 Task: Create ChildIssue0000000501 as Child Issue of Issue Issue0000000251 in Backlog  in Scrum Project Project0000000051 in Jira. Create ChildIssue0000000502 as Child Issue of Issue Issue0000000251 in Backlog  in Scrum Project Project0000000051 in Jira. Create ChildIssue0000000503 as Child Issue of Issue Issue0000000252 in Backlog  in Scrum Project Project0000000051 in Jira. Create ChildIssue0000000504 as Child Issue of Issue Issue0000000252 in Backlog  in Scrum Project Project0000000051 in Jira. Create ChildIssue0000000505 as Child Issue of Issue Issue0000000253 in Backlog  in Scrum Project Project0000000051 in Jira
Action: Mouse moved to (270, 95)
Screenshot: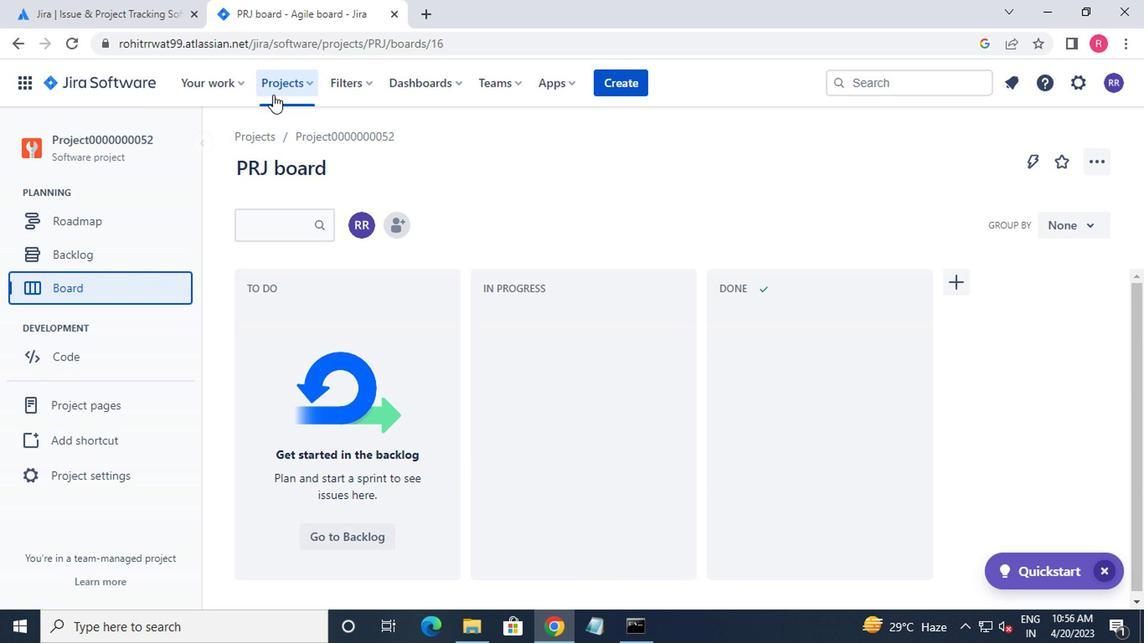 
Action: Mouse pressed left at (270, 95)
Screenshot: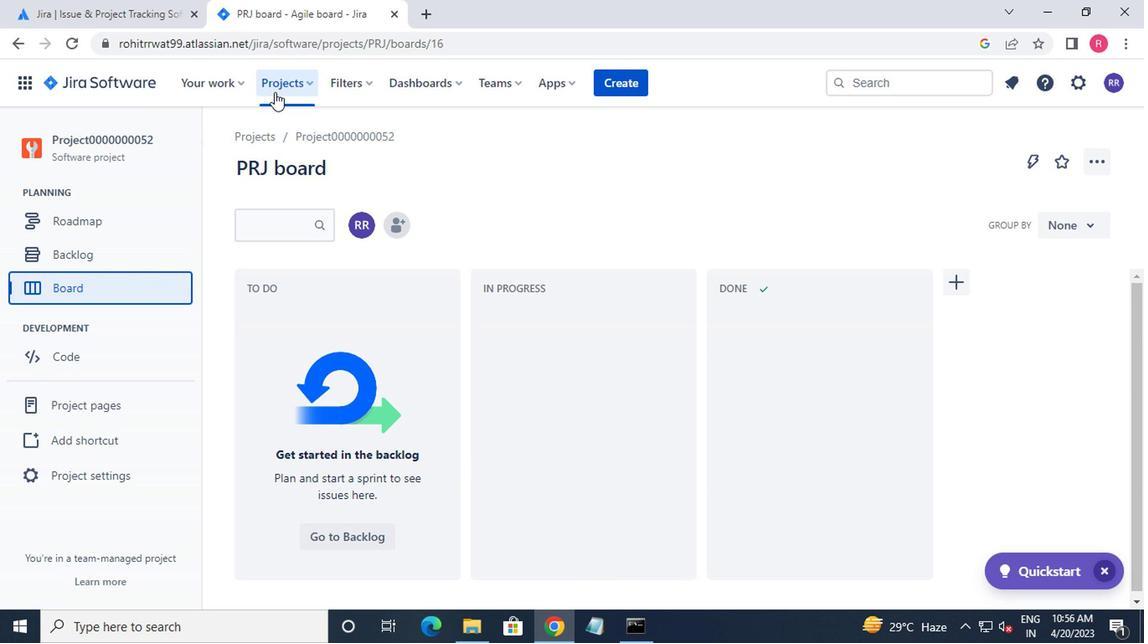 
Action: Mouse moved to (355, 196)
Screenshot: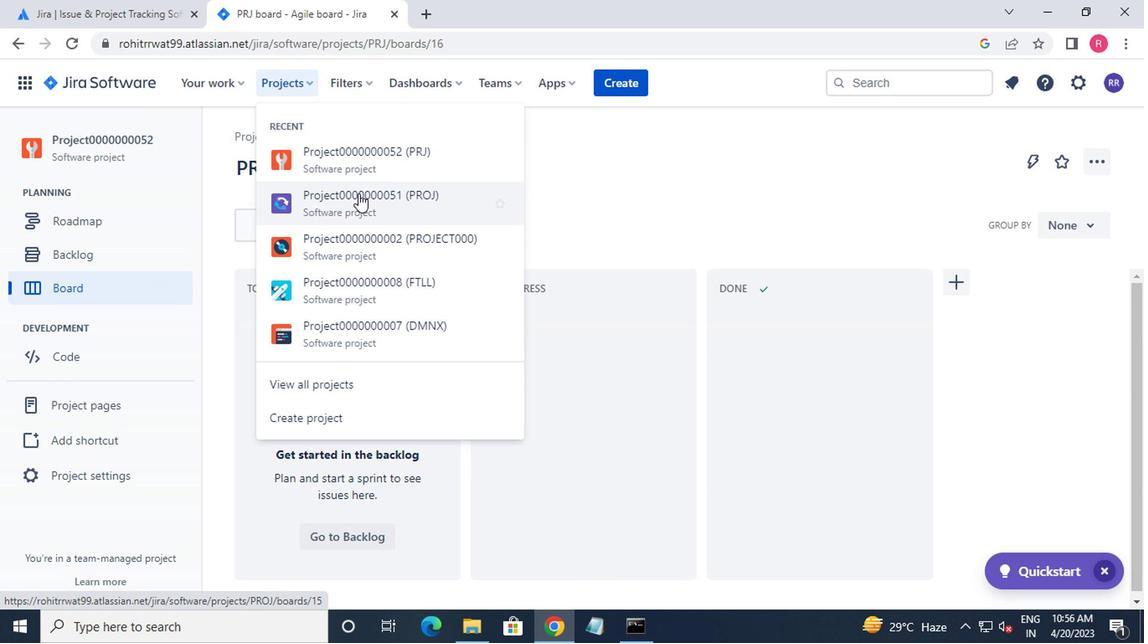 
Action: Mouse pressed left at (355, 196)
Screenshot: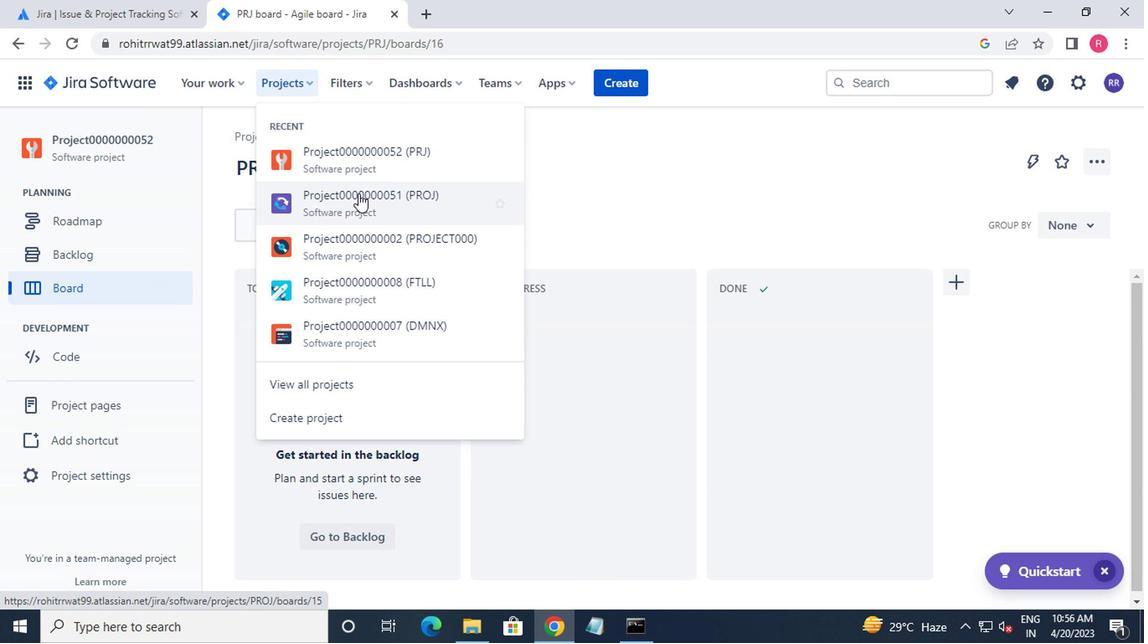 
Action: Mouse moved to (113, 249)
Screenshot: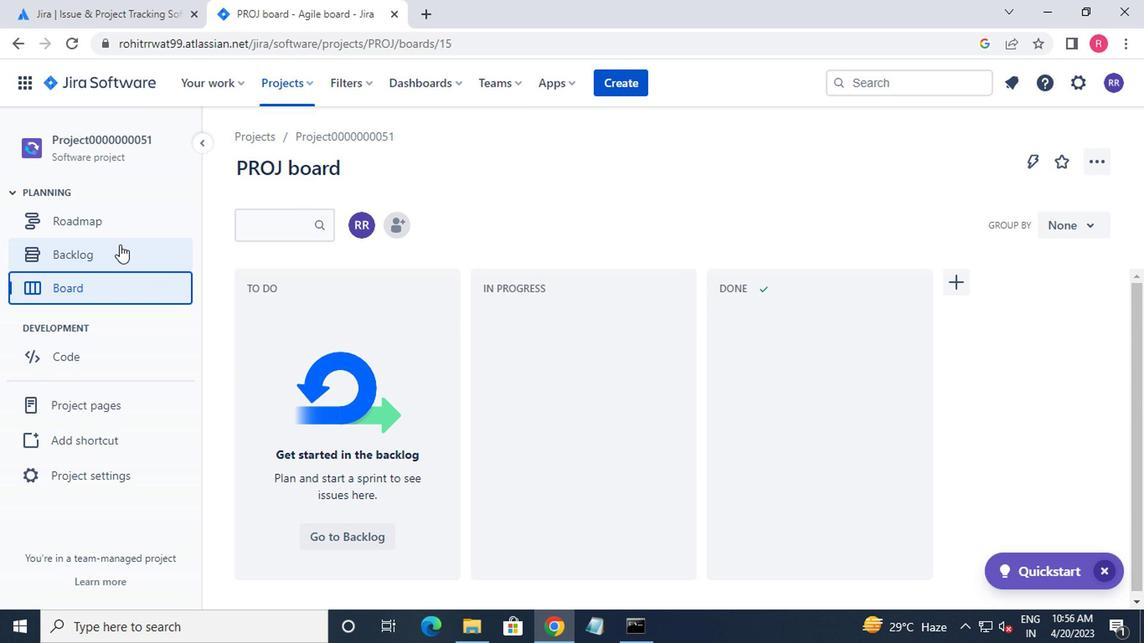 
Action: Mouse pressed left at (113, 249)
Screenshot: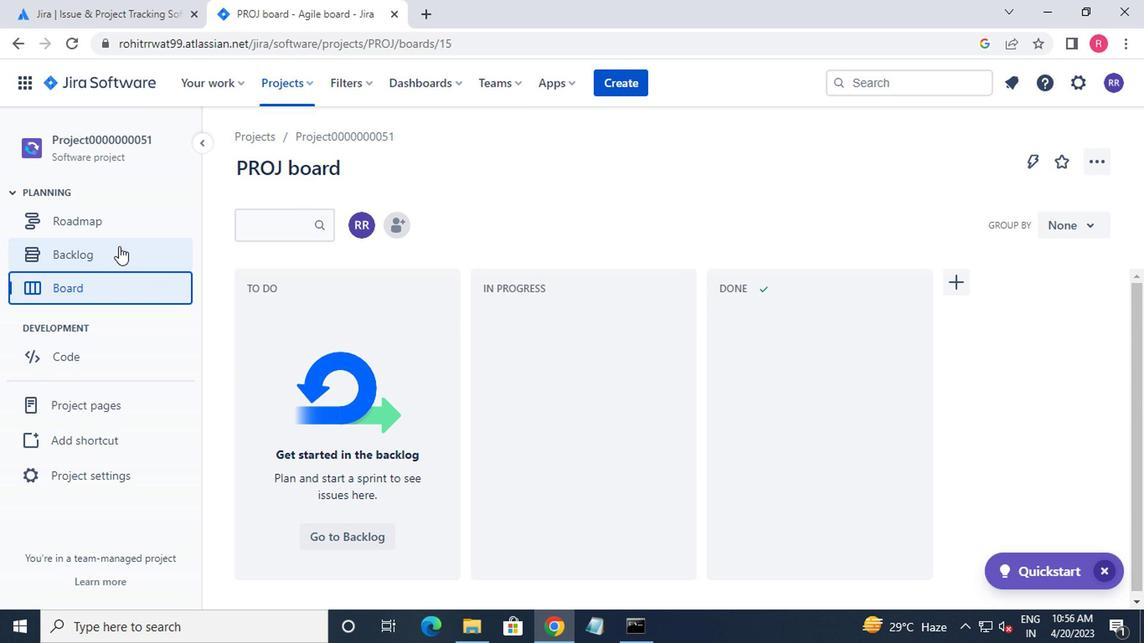 
Action: Mouse moved to (323, 360)
Screenshot: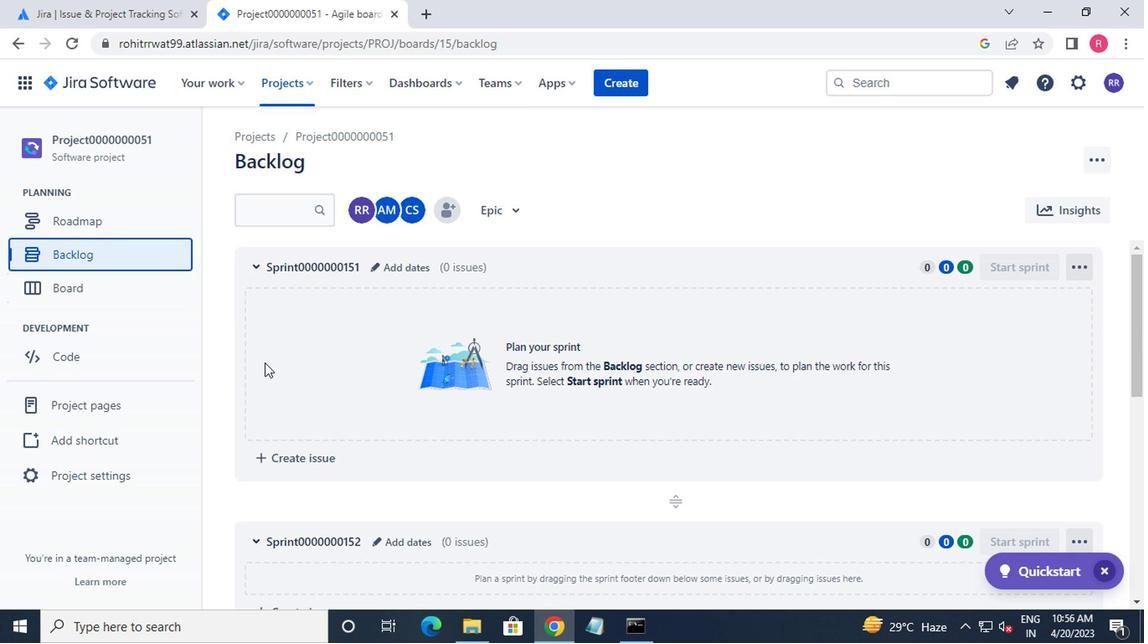 
Action: Mouse scrolled (323, 359) with delta (0, -1)
Screenshot: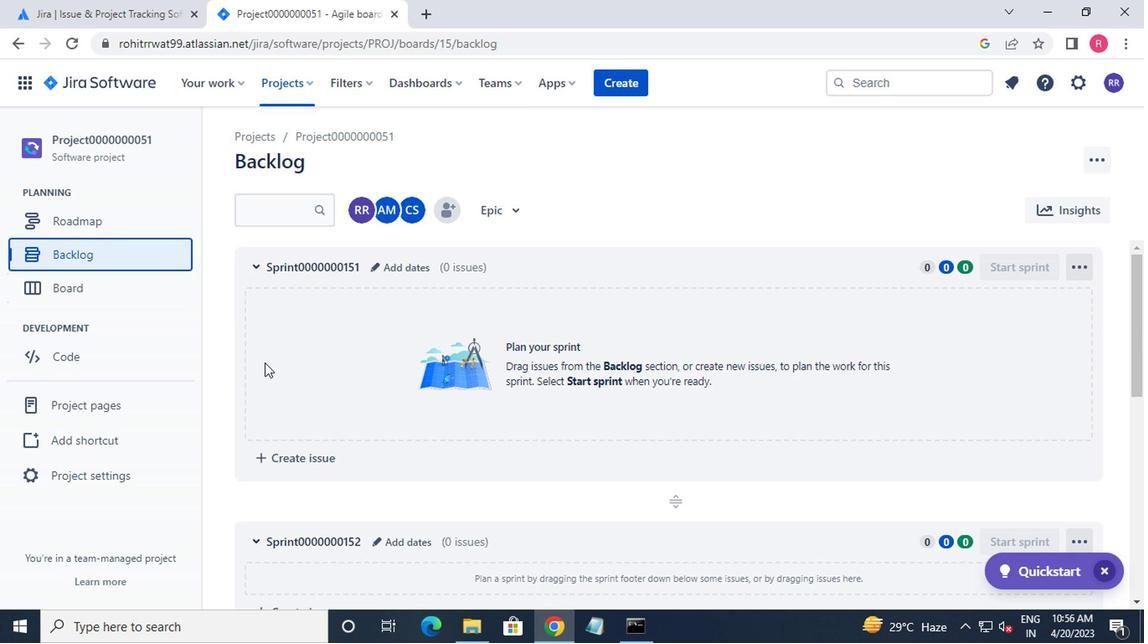 
Action: Mouse moved to (342, 363)
Screenshot: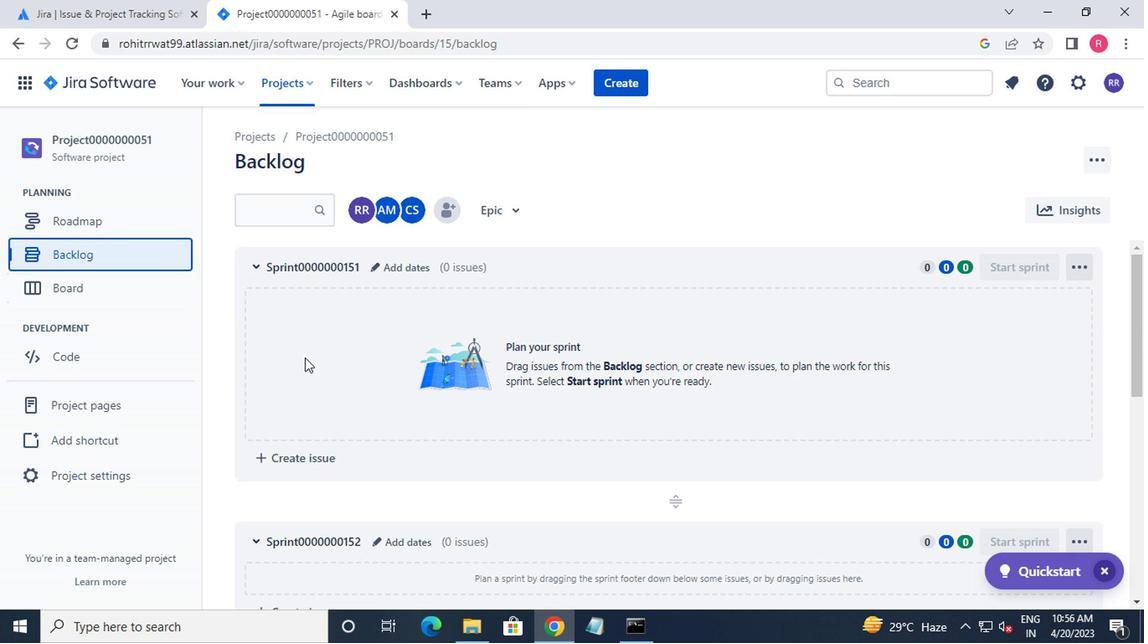 
Action: Mouse scrolled (342, 363) with delta (0, 0)
Screenshot: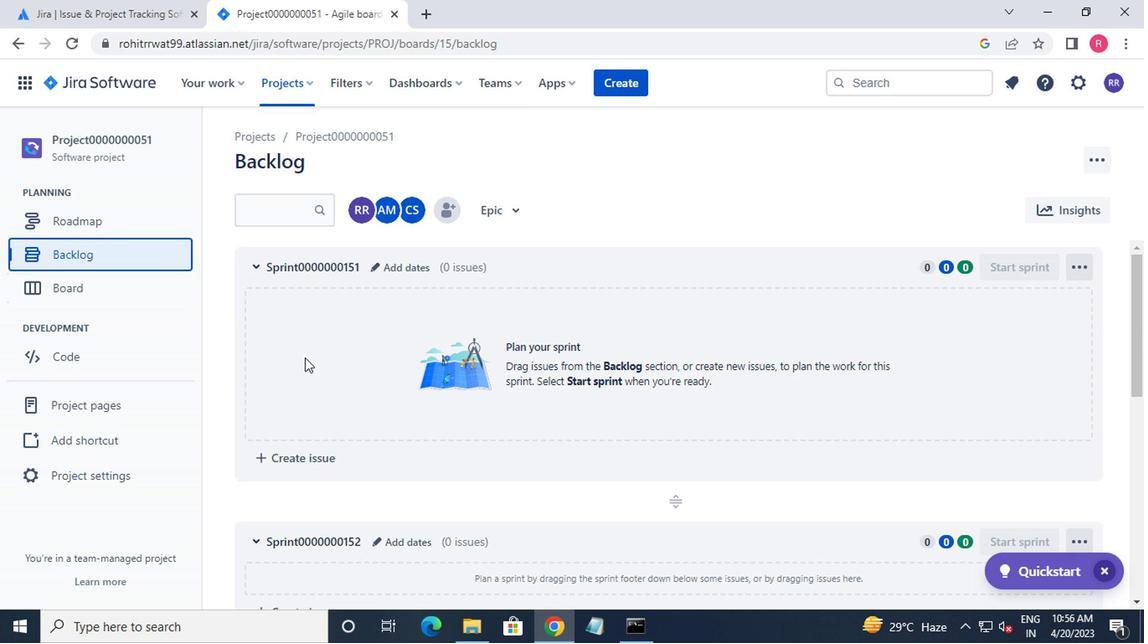 
Action: Mouse moved to (364, 364)
Screenshot: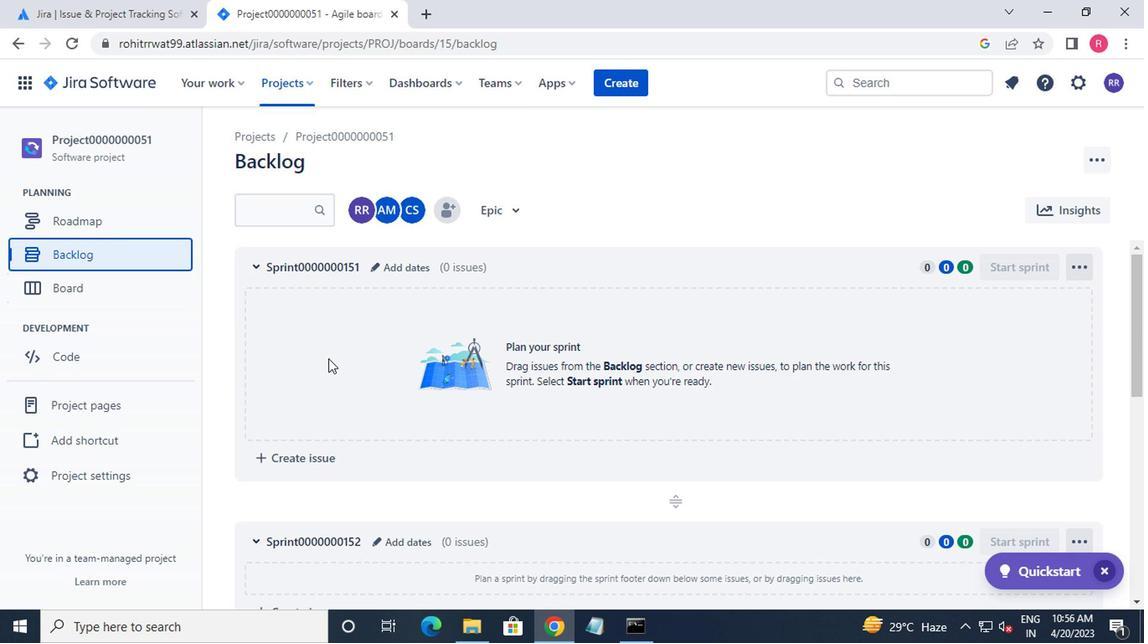 
Action: Mouse scrolled (364, 363) with delta (0, -1)
Screenshot: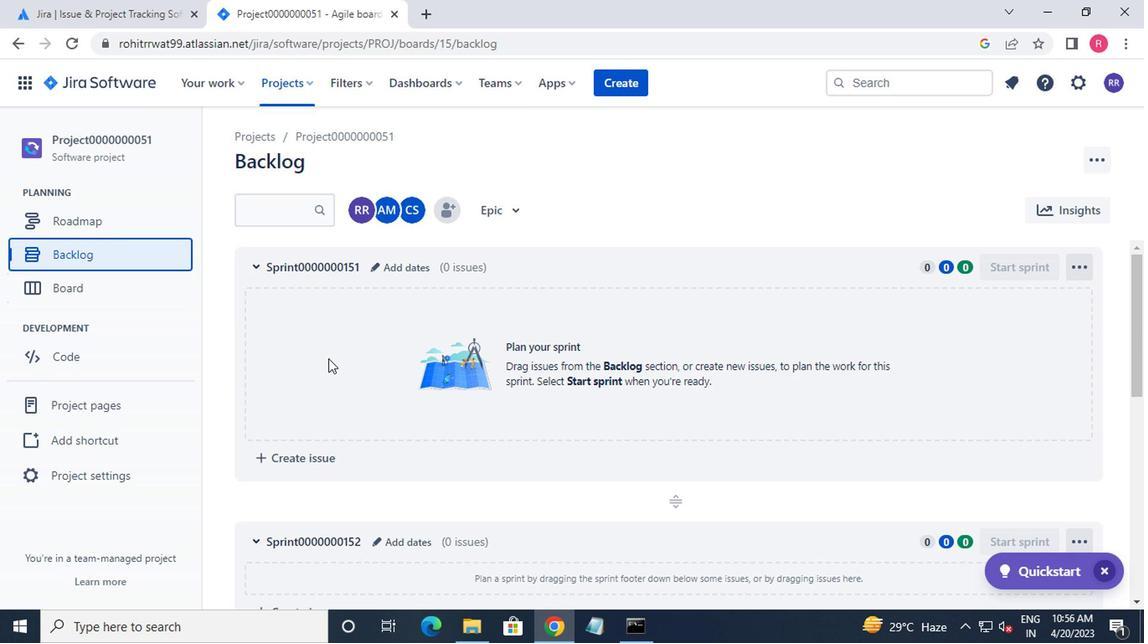 
Action: Mouse moved to (365, 451)
Screenshot: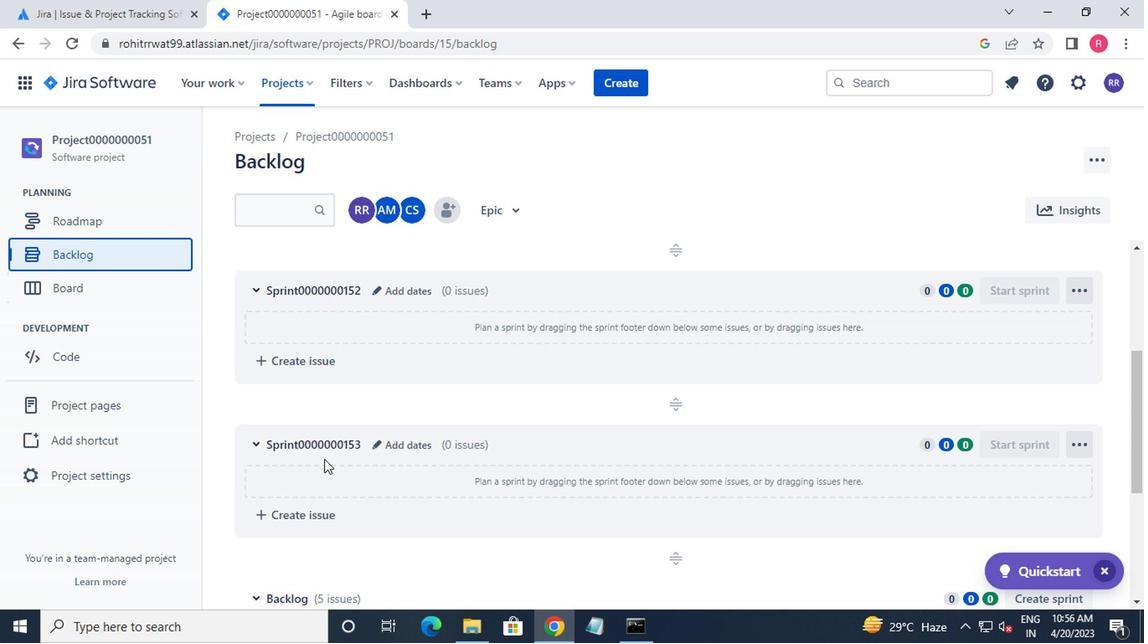 
Action: Mouse scrolled (365, 450) with delta (0, 0)
Screenshot: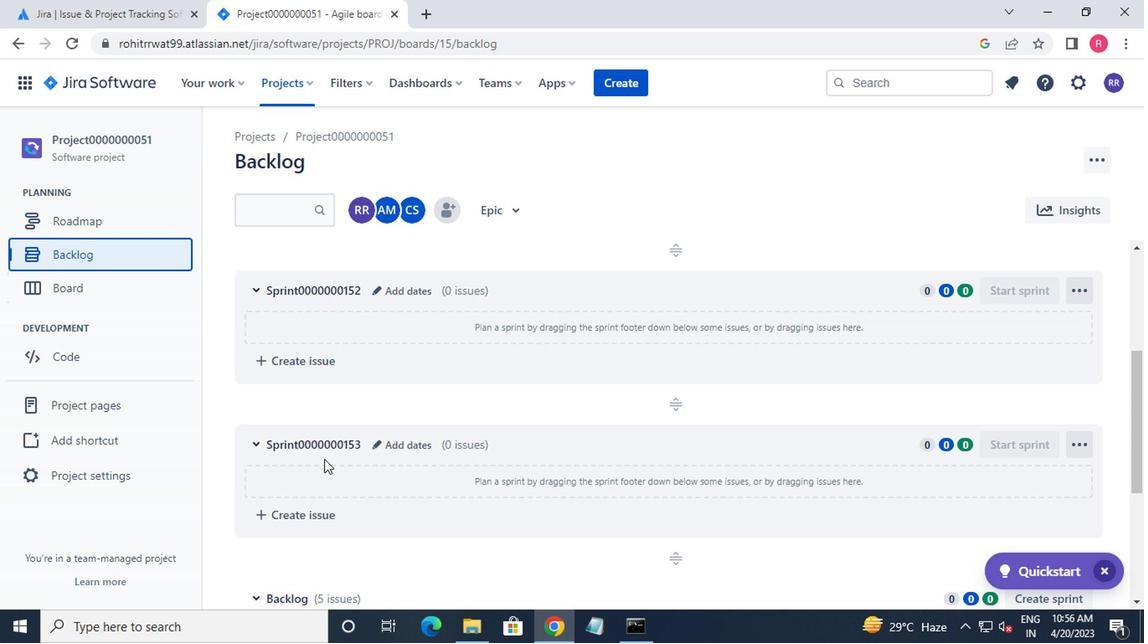 
Action: Mouse moved to (367, 448)
Screenshot: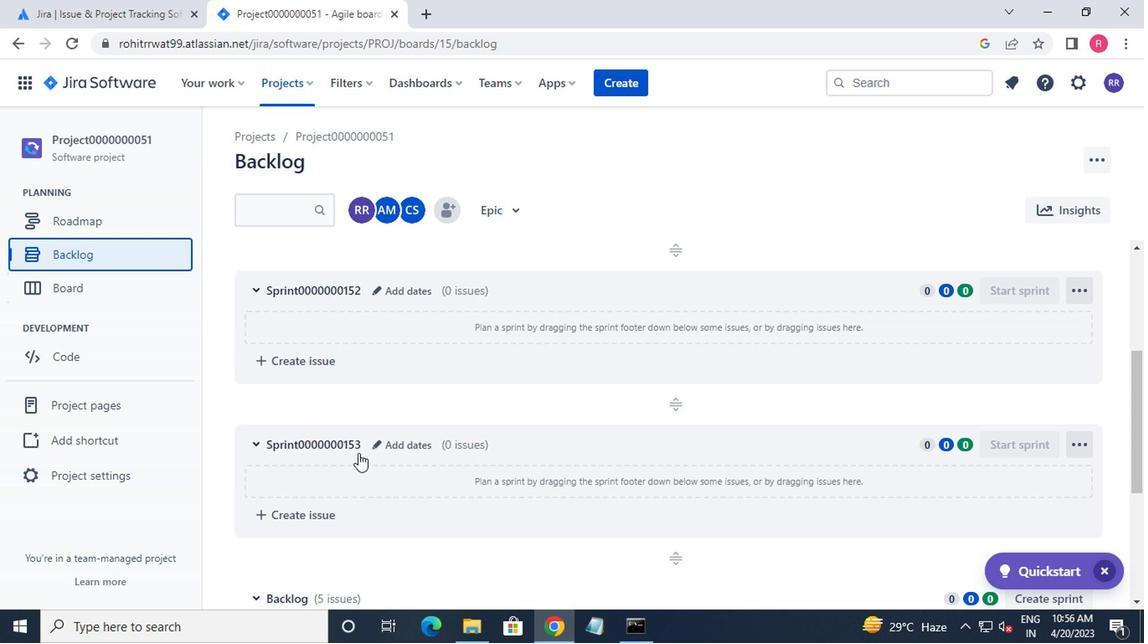 
Action: Mouse scrolled (367, 447) with delta (0, -1)
Screenshot: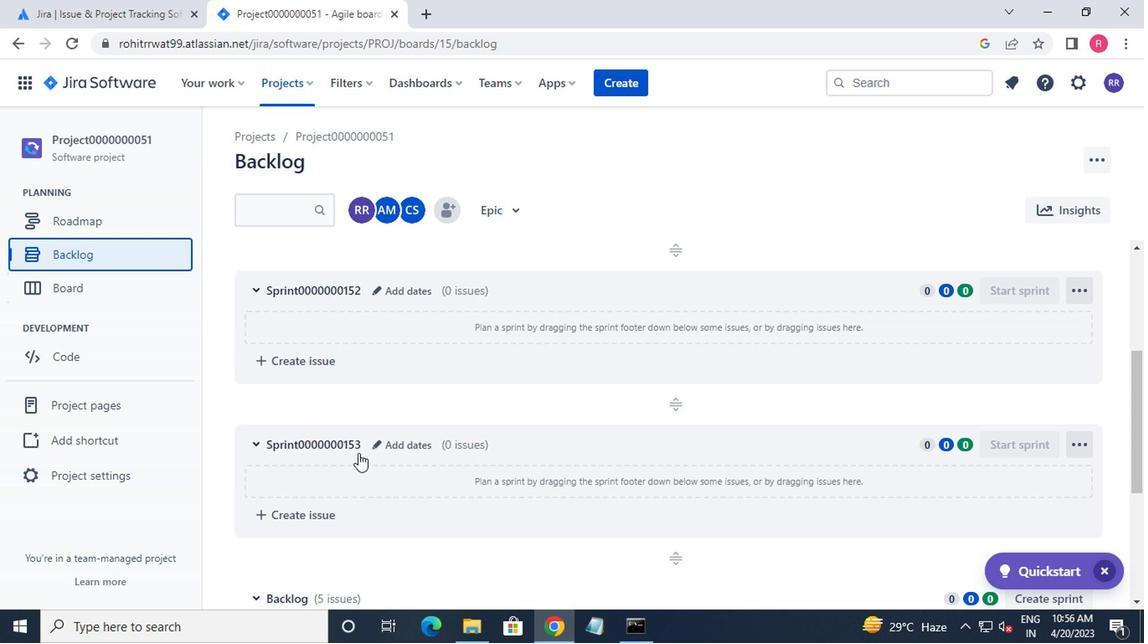 
Action: Mouse moved to (370, 422)
Screenshot: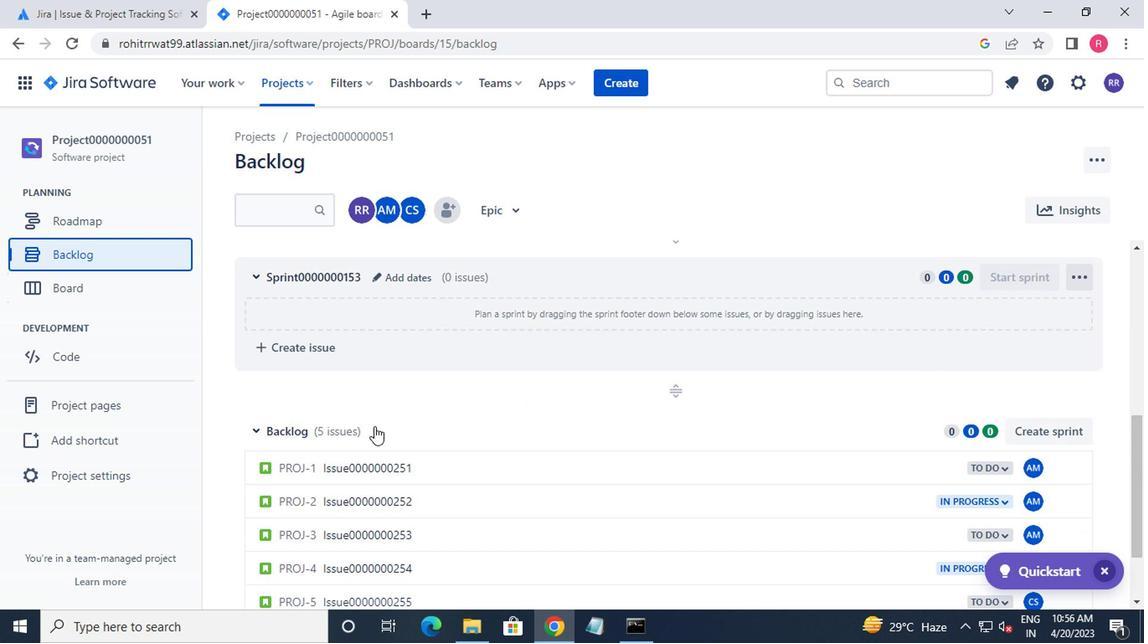 
Action: Mouse scrolled (370, 423) with delta (0, 1)
Screenshot: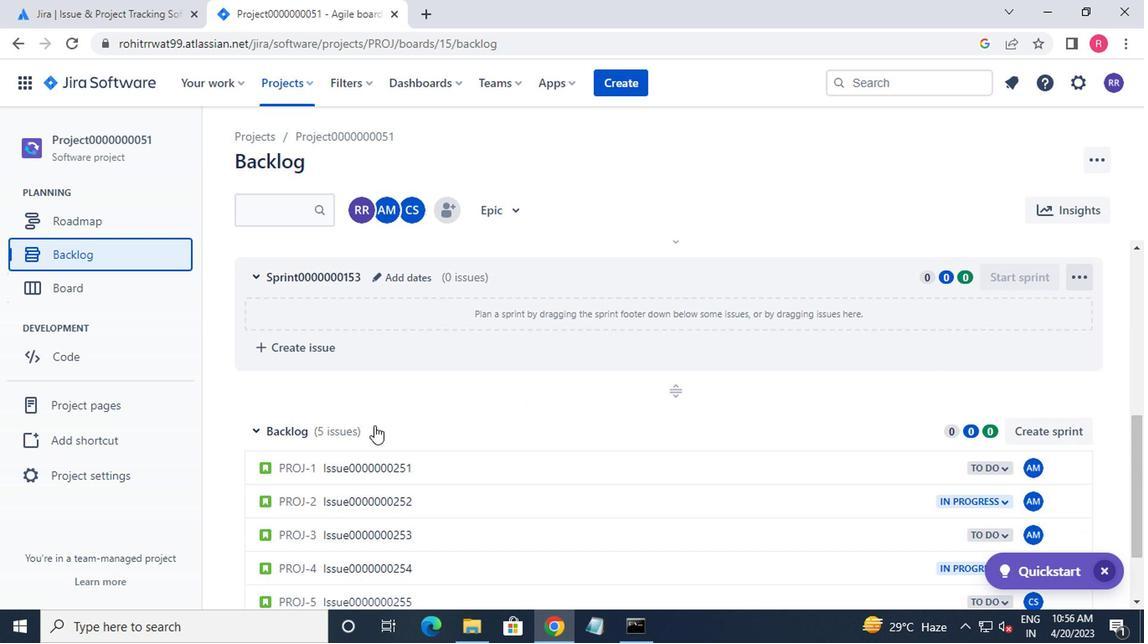 
Action: Mouse moved to (370, 419)
Screenshot: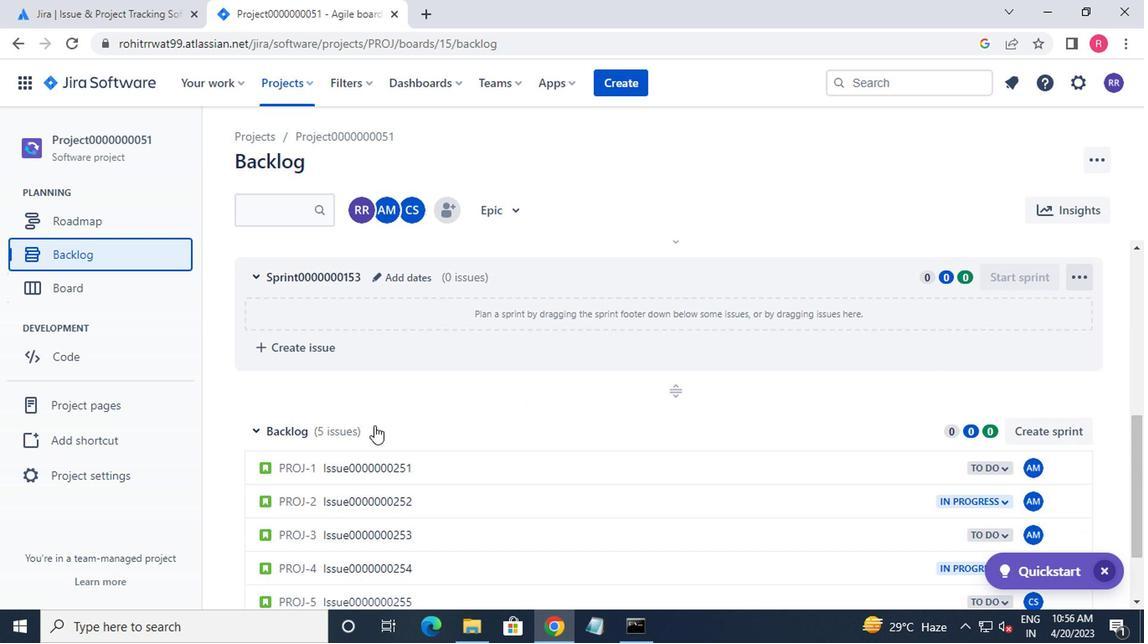 
Action: Mouse scrolled (370, 420) with delta (0, 0)
Screenshot: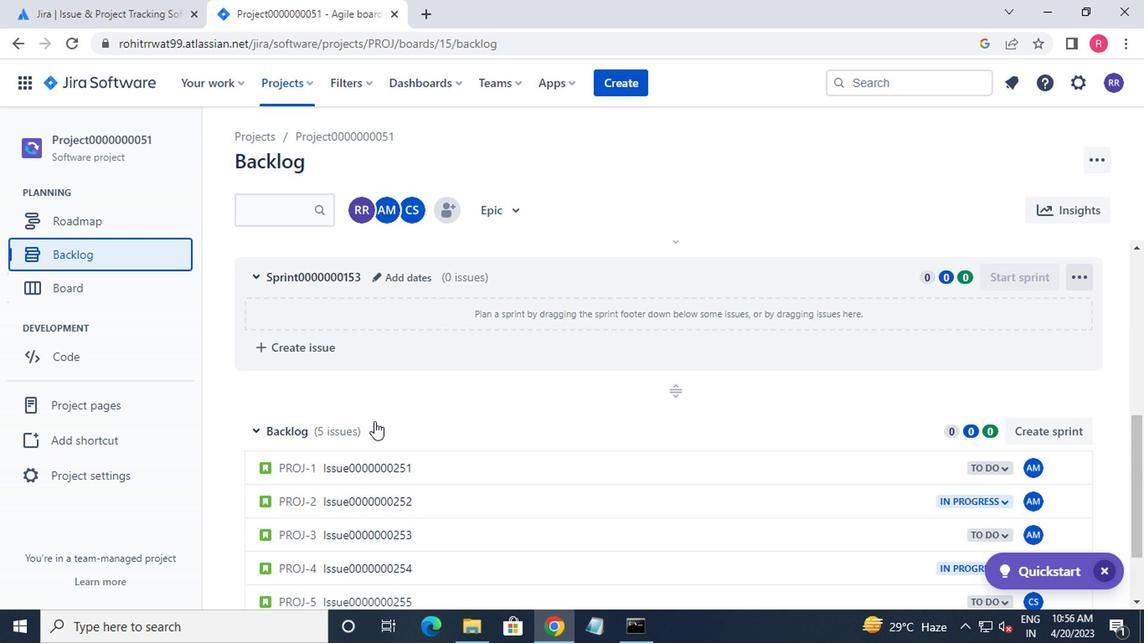 
Action: Mouse moved to (370, 419)
Screenshot: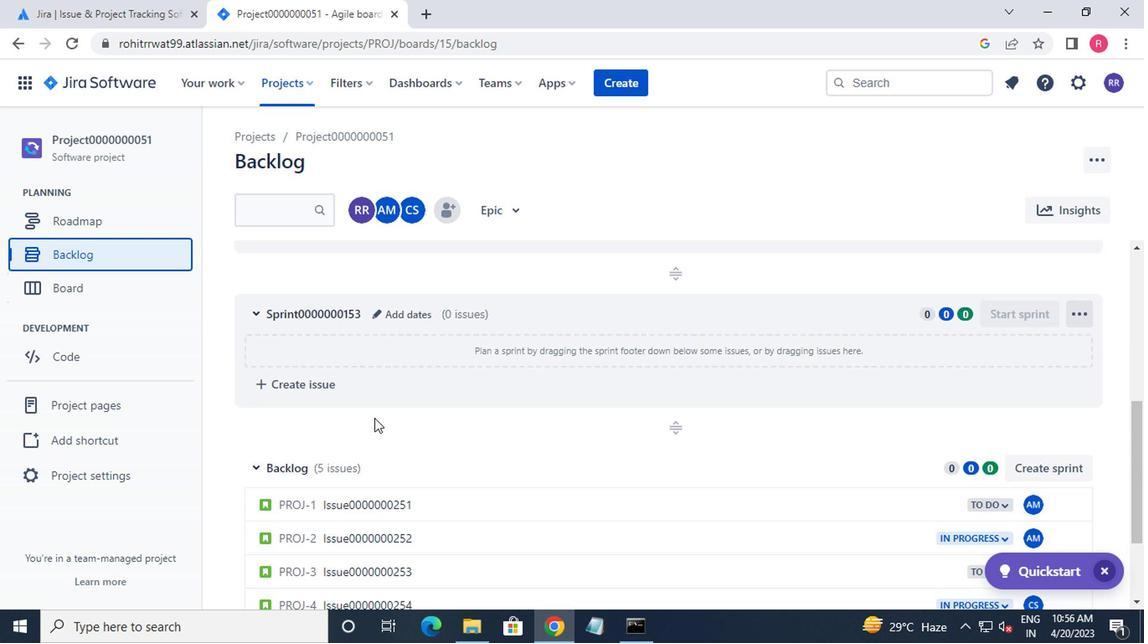 
Action: Mouse scrolled (370, 419) with delta (0, 0)
Screenshot: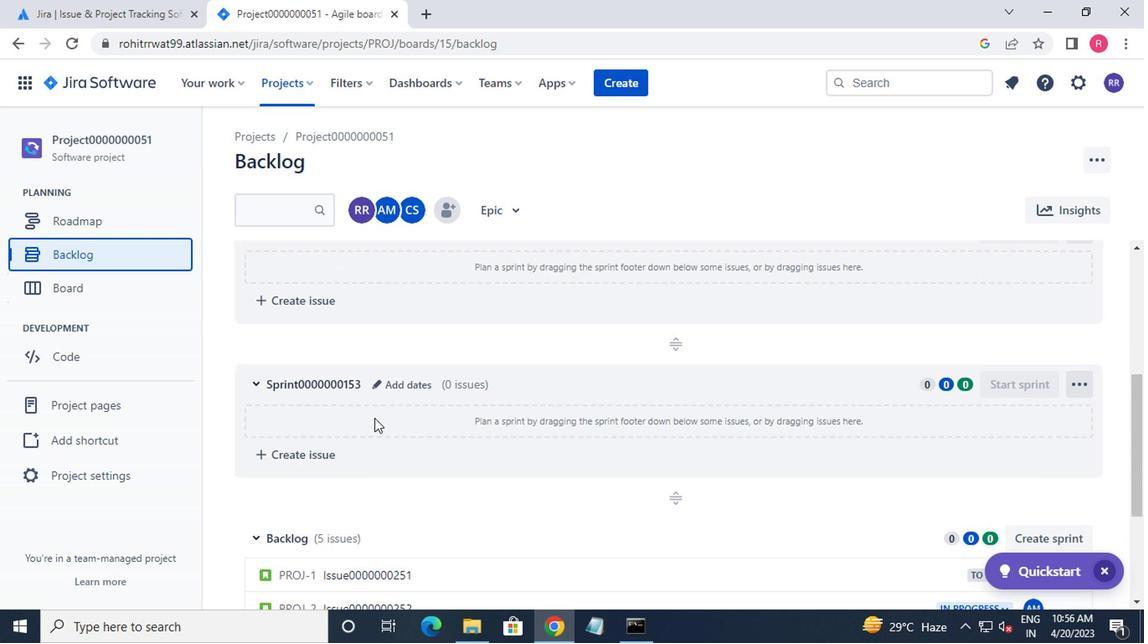 
Action: Mouse moved to (370, 415)
Screenshot: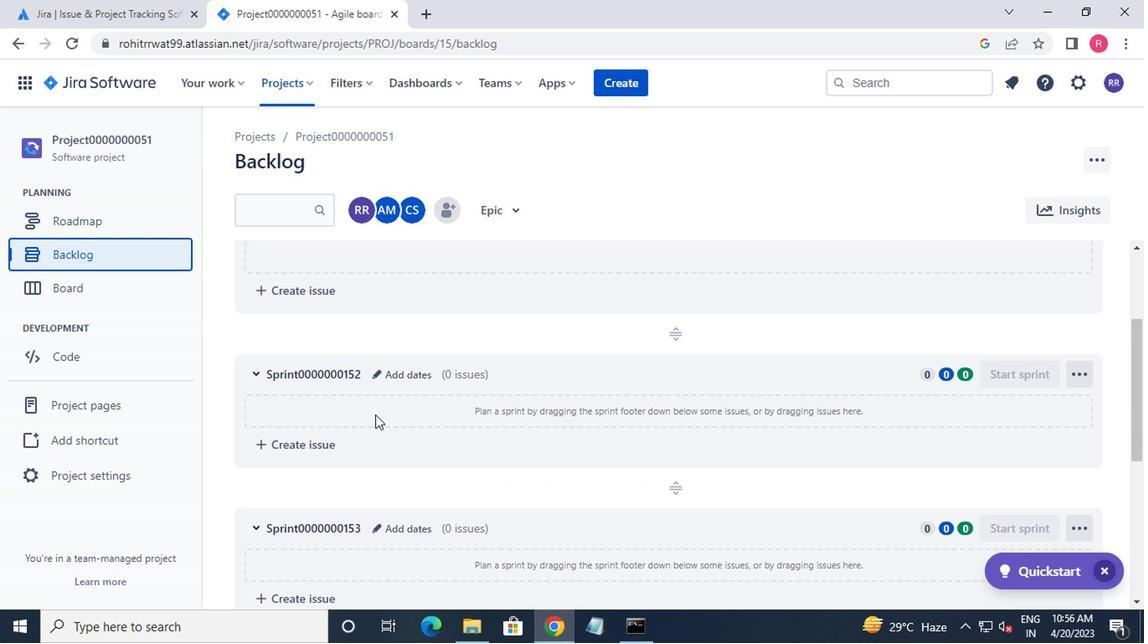 
Action: Mouse scrolled (370, 416) with delta (0, 0)
Screenshot: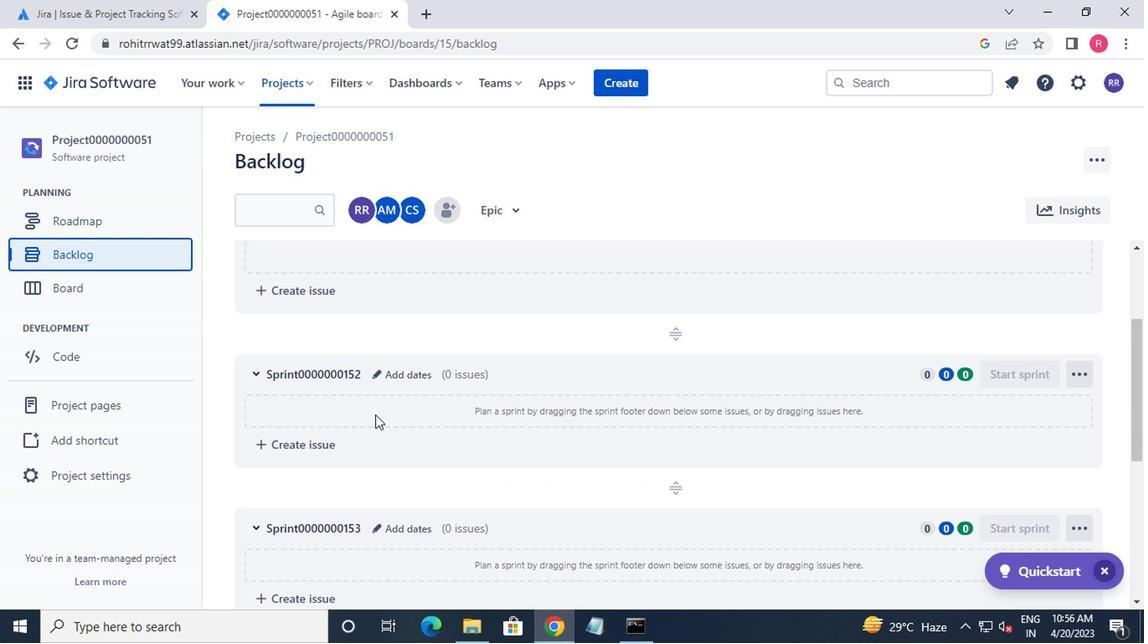 
Action: Mouse moved to (370, 413)
Screenshot: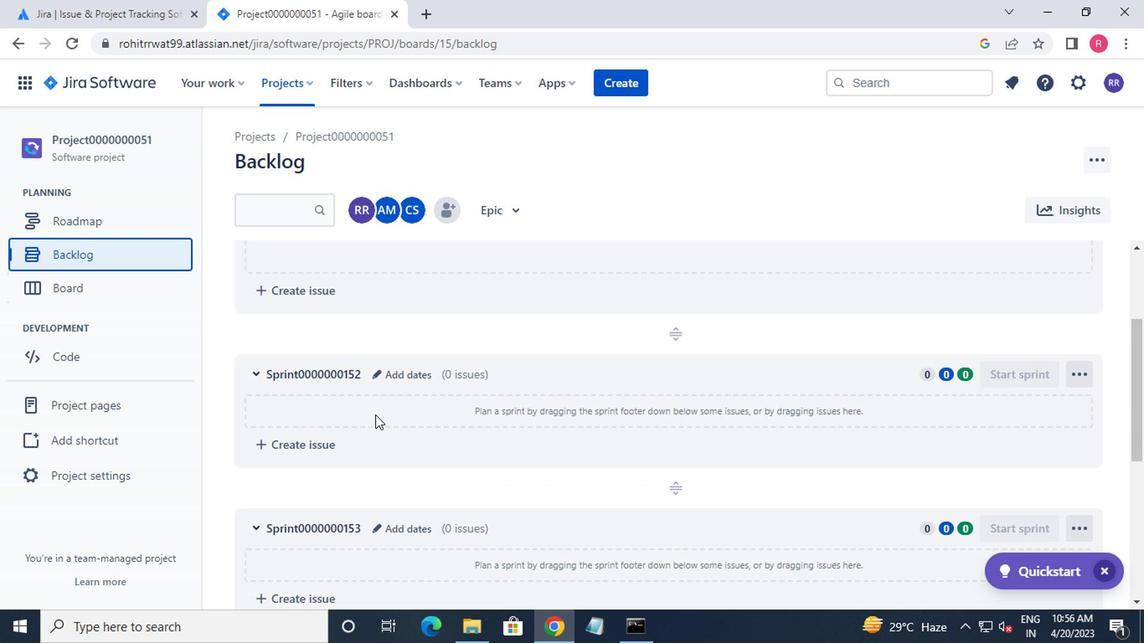 
Action: Mouse scrolled (370, 414) with delta (0, 1)
Screenshot: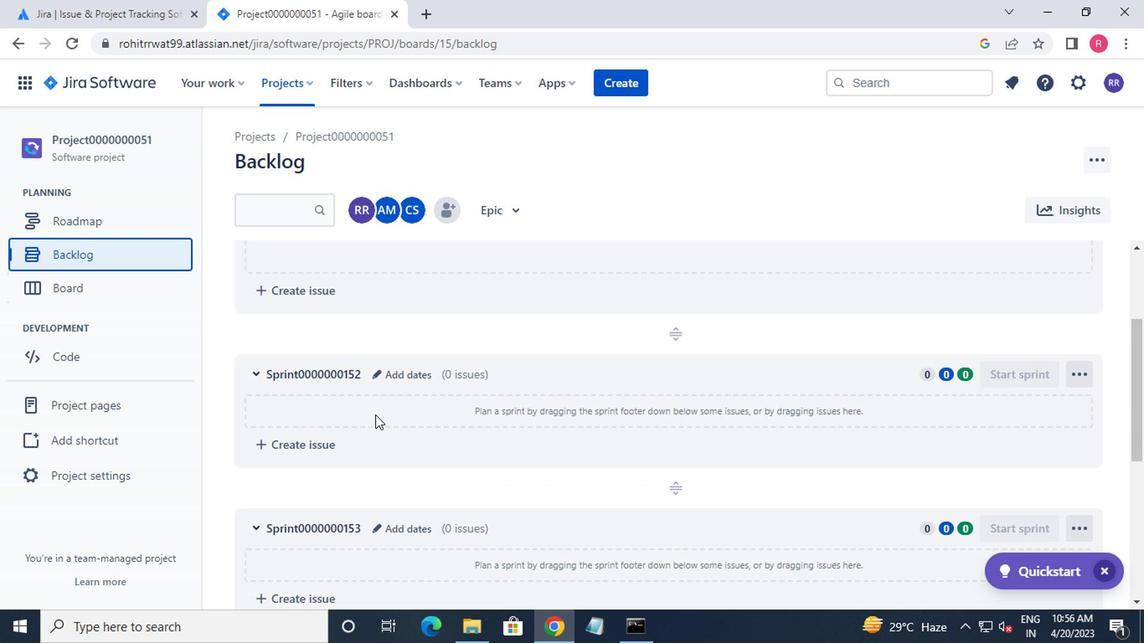 
Action: Mouse moved to (370, 411)
Screenshot: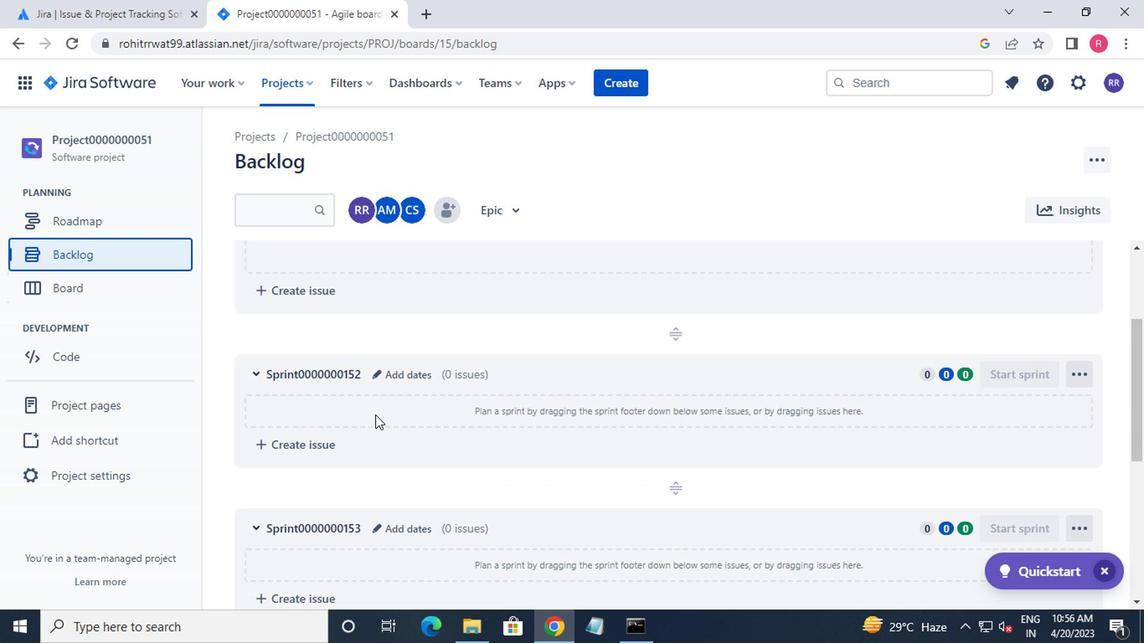 
Action: Mouse scrolled (370, 413) with delta (0, 1)
Screenshot: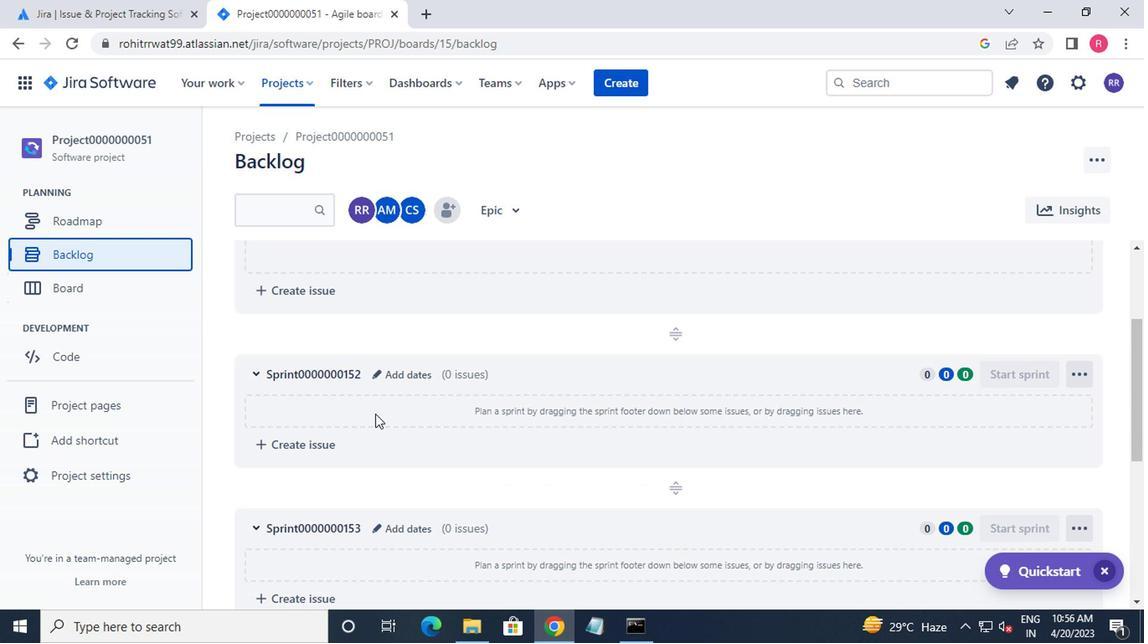 
Action: Mouse moved to (395, 320)
Screenshot: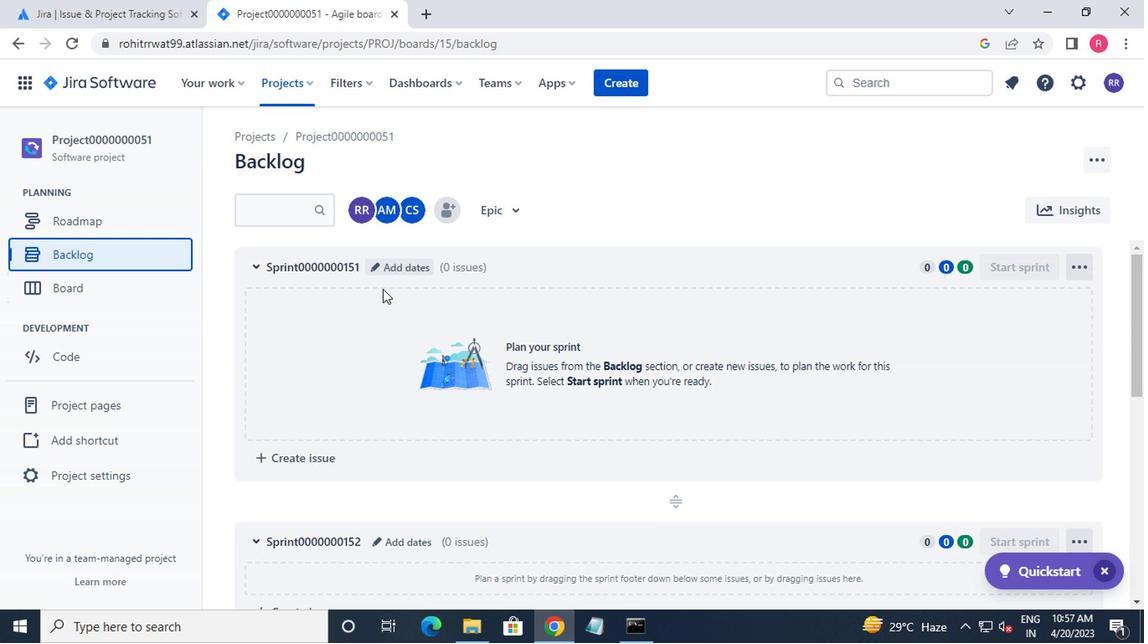 
Action: Mouse scrolled (395, 319) with delta (0, -1)
Screenshot: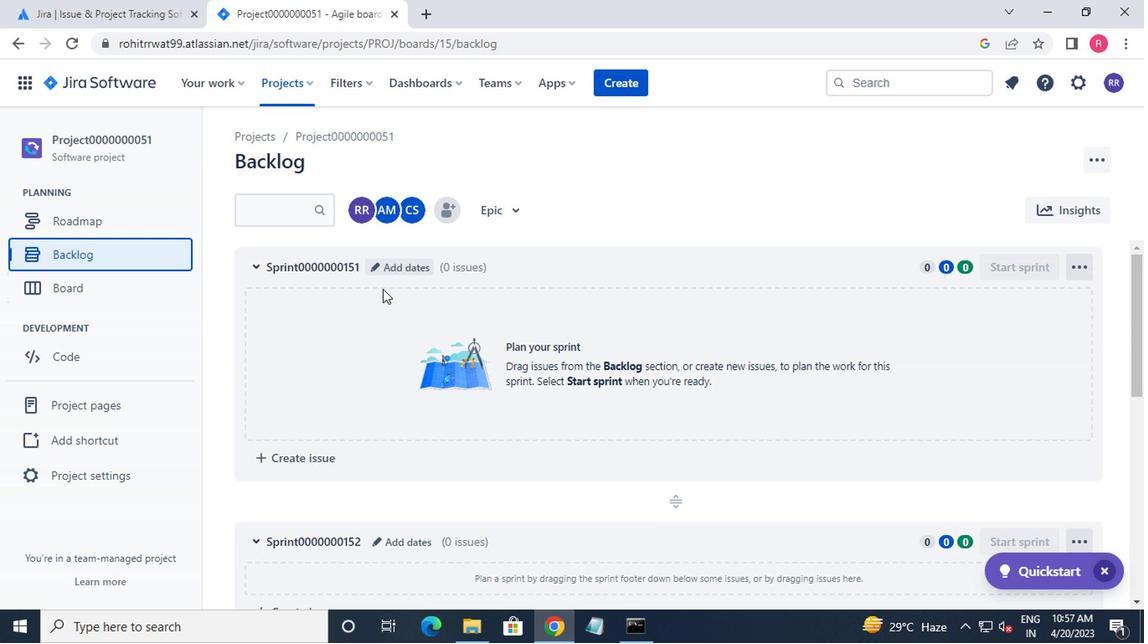 
Action: Mouse moved to (400, 326)
Screenshot: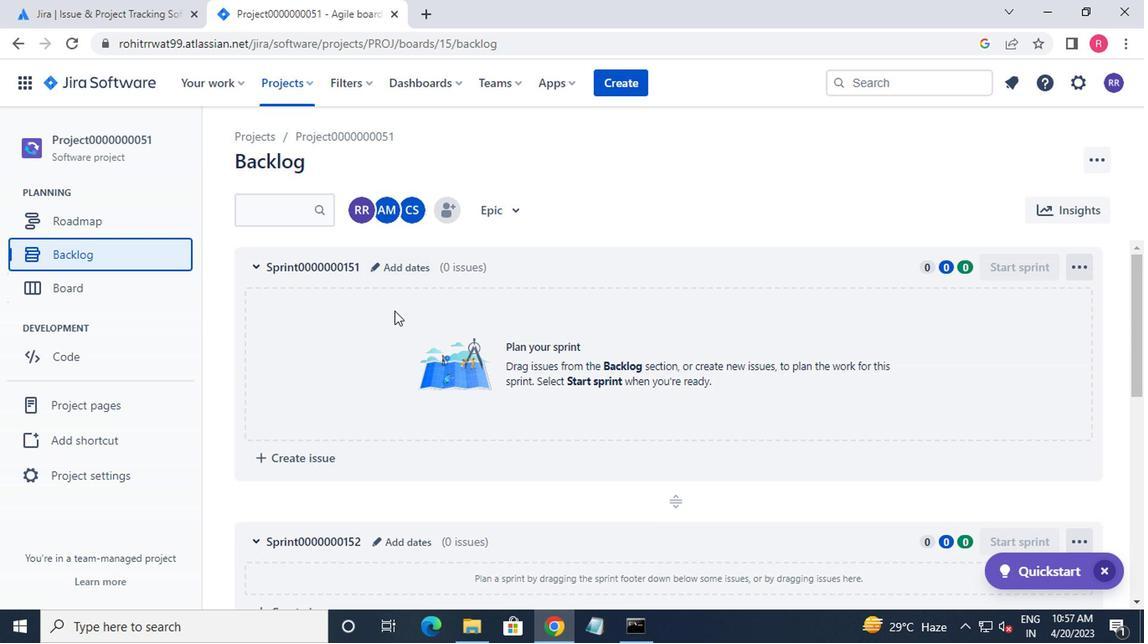 
Action: Mouse scrolled (400, 325) with delta (0, -1)
Screenshot: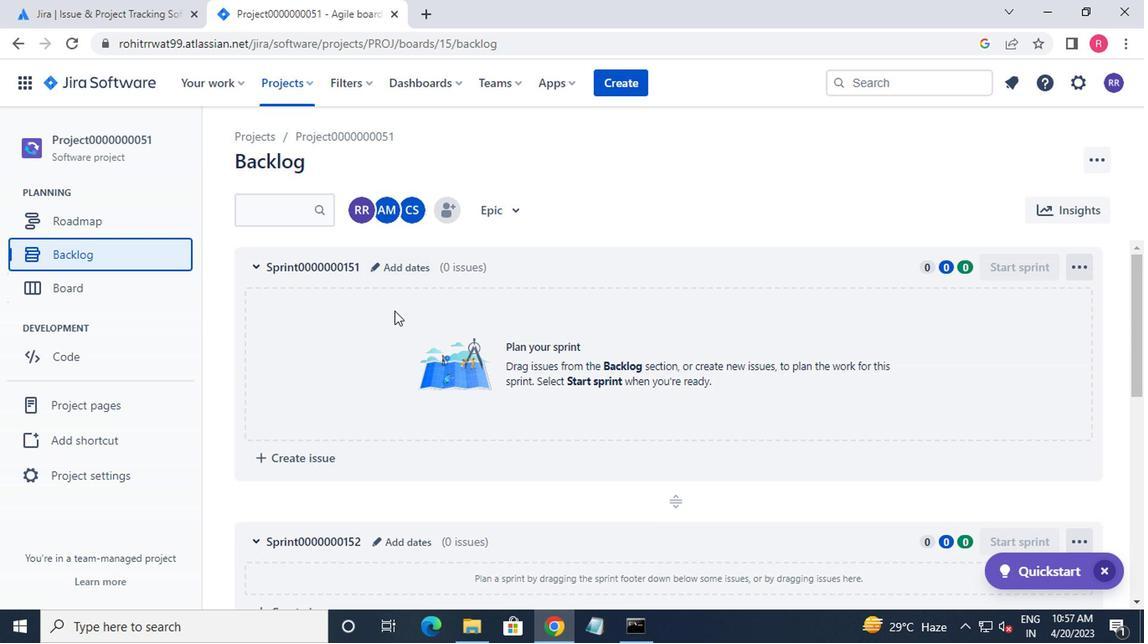 
Action: Mouse moved to (402, 329)
Screenshot: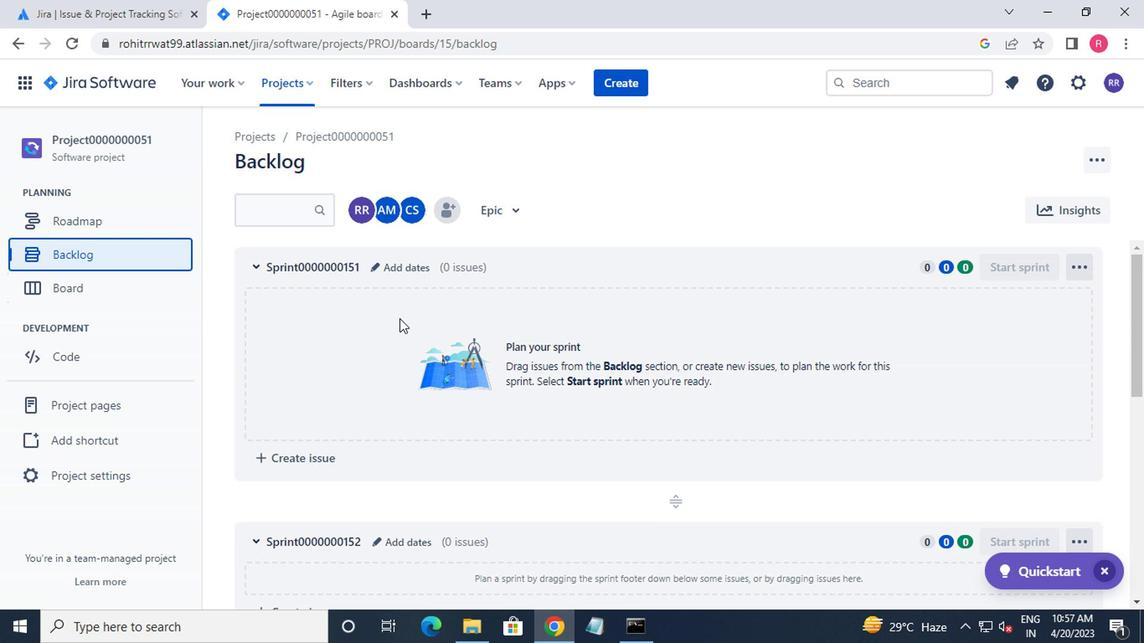 
Action: Mouse scrolled (402, 329) with delta (0, 0)
Screenshot: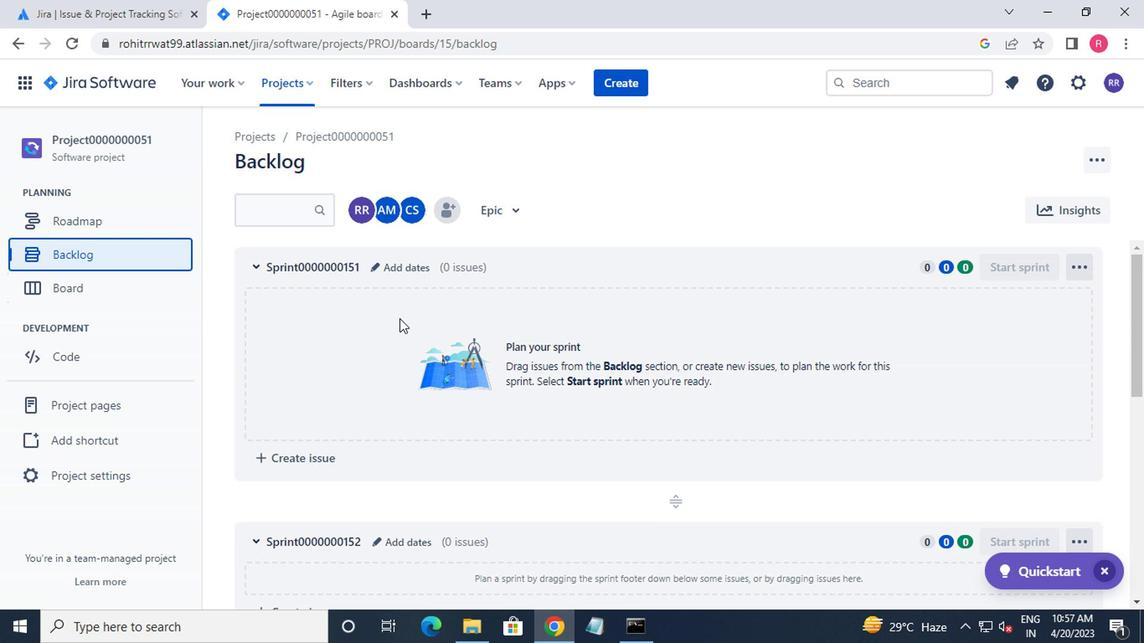 
Action: Mouse moved to (402, 330)
Screenshot: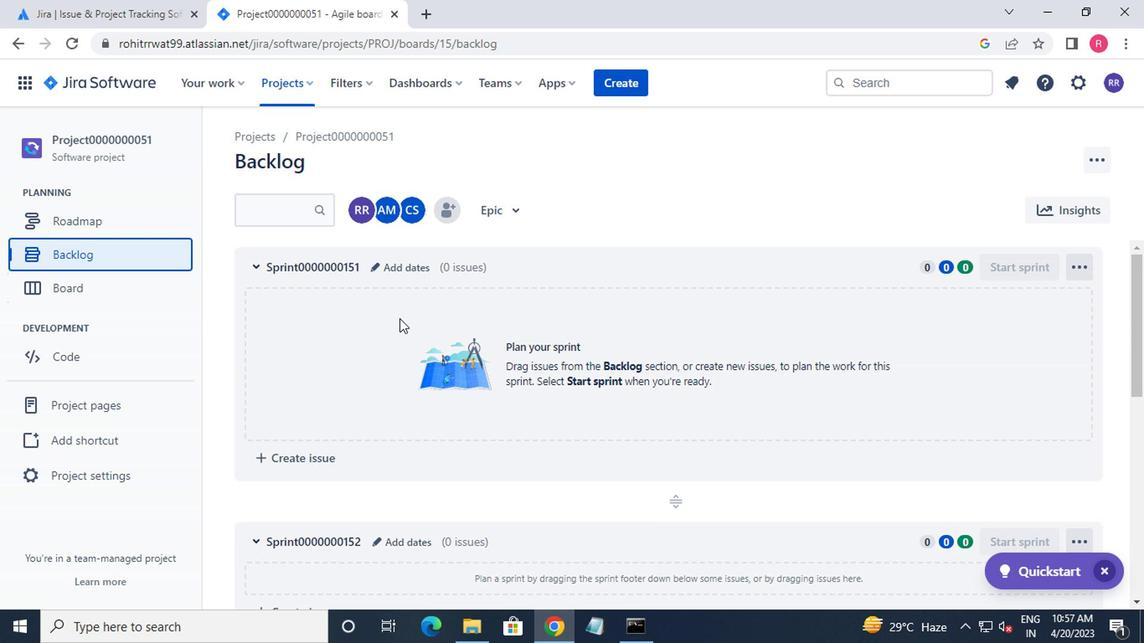 
Action: Mouse scrolled (402, 329) with delta (0, -1)
Screenshot: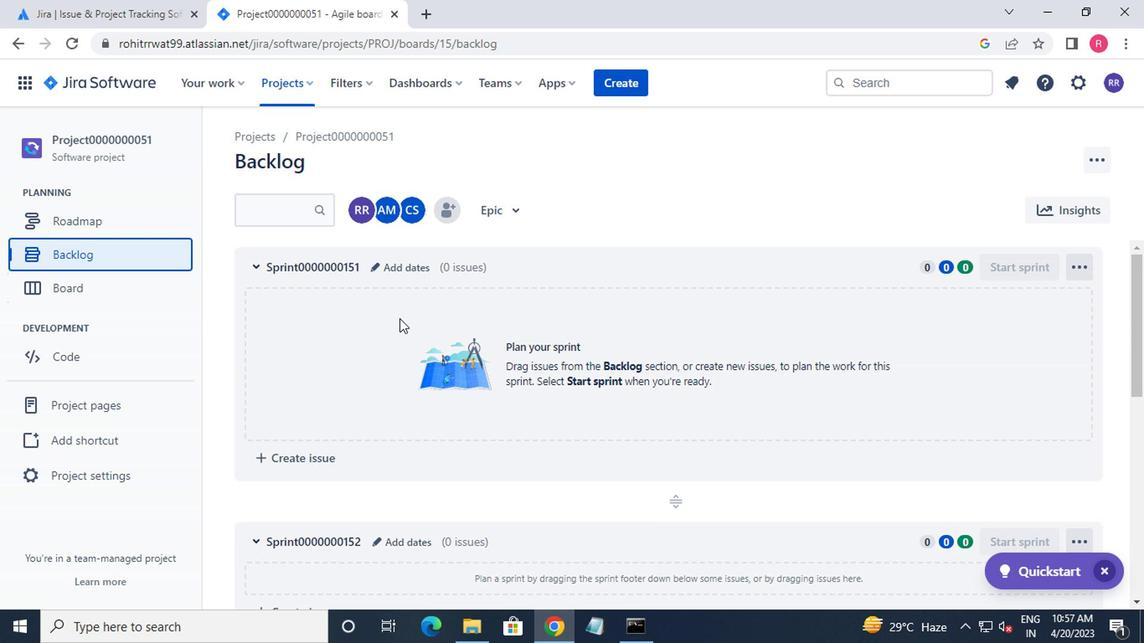 
Action: Mouse moved to (407, 339)
Screenshot: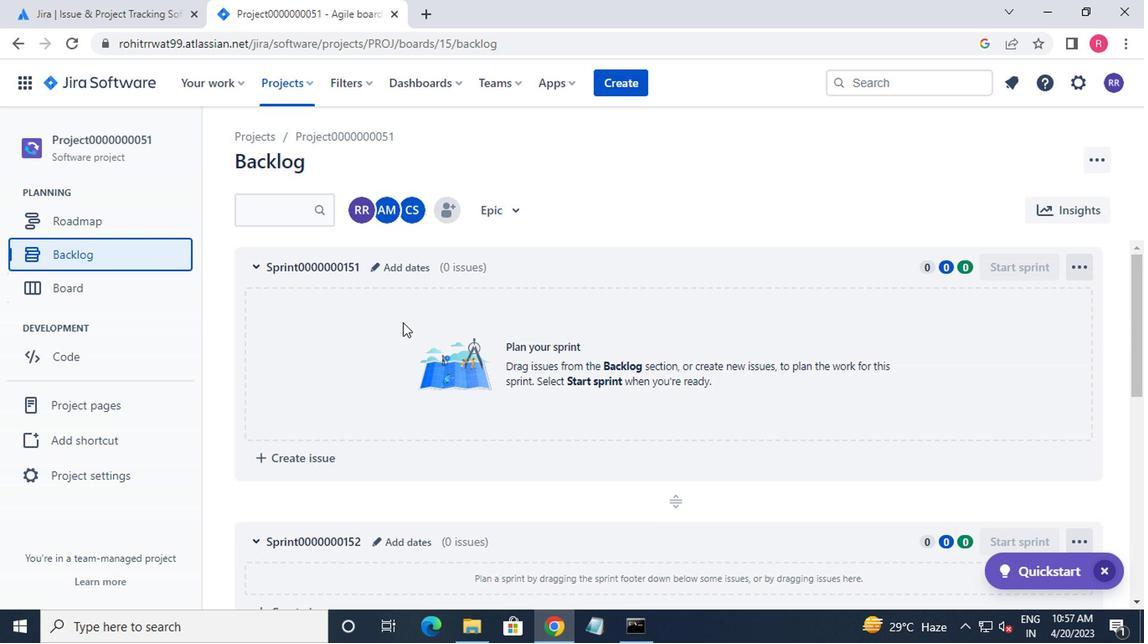 
Action: Mouse scrolled (407, 337) with delta (0, -1)
Screenshot: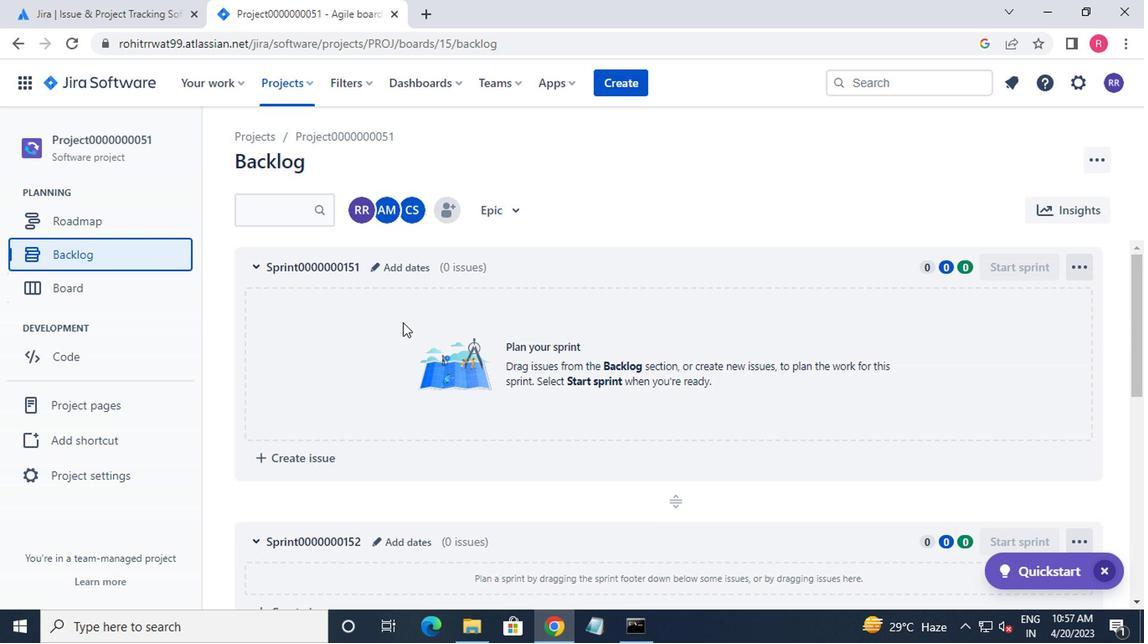 
Action: Mouse moved to (789, 470)
Screenshot: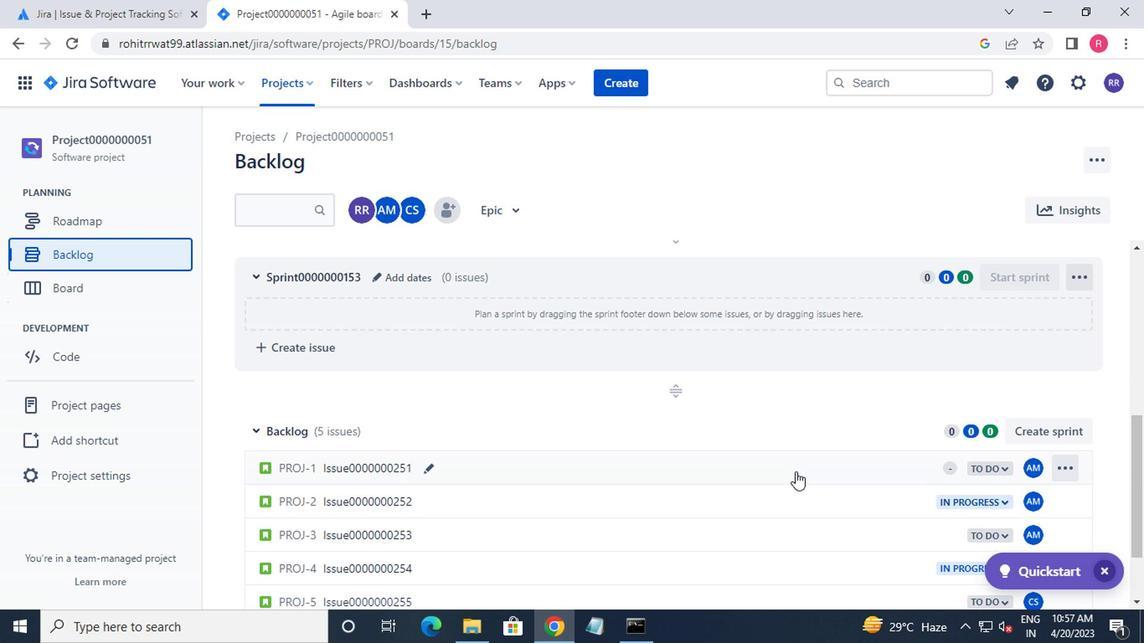 
Action: Mouse pressed left at (789, 470)
Screenshot: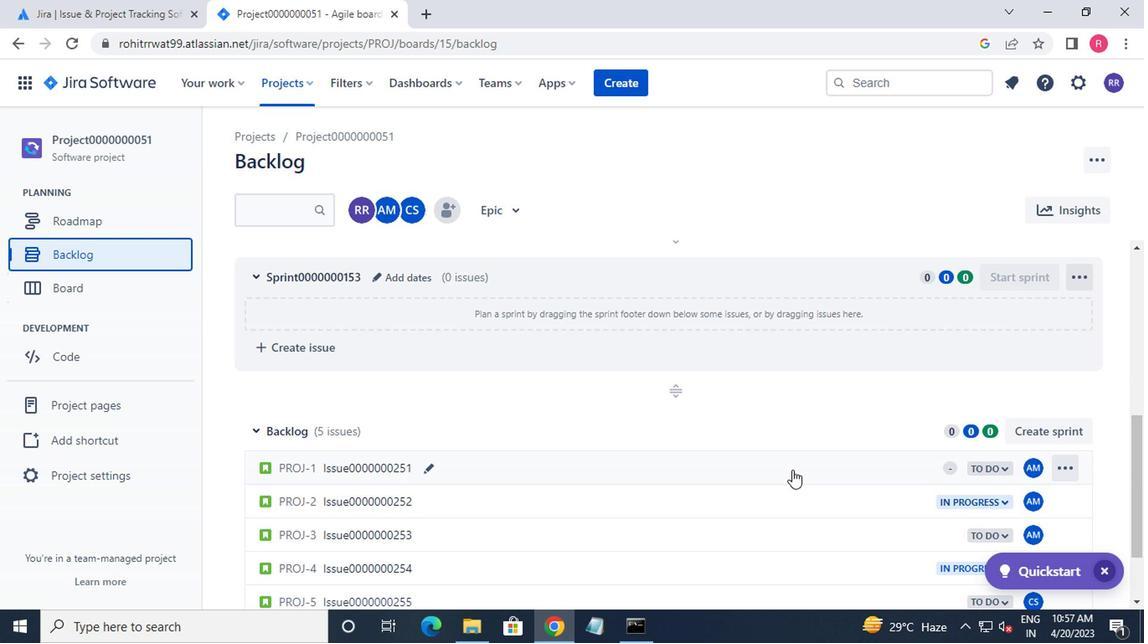 
Action: Mouse moved to (835, 343)
Screenshot: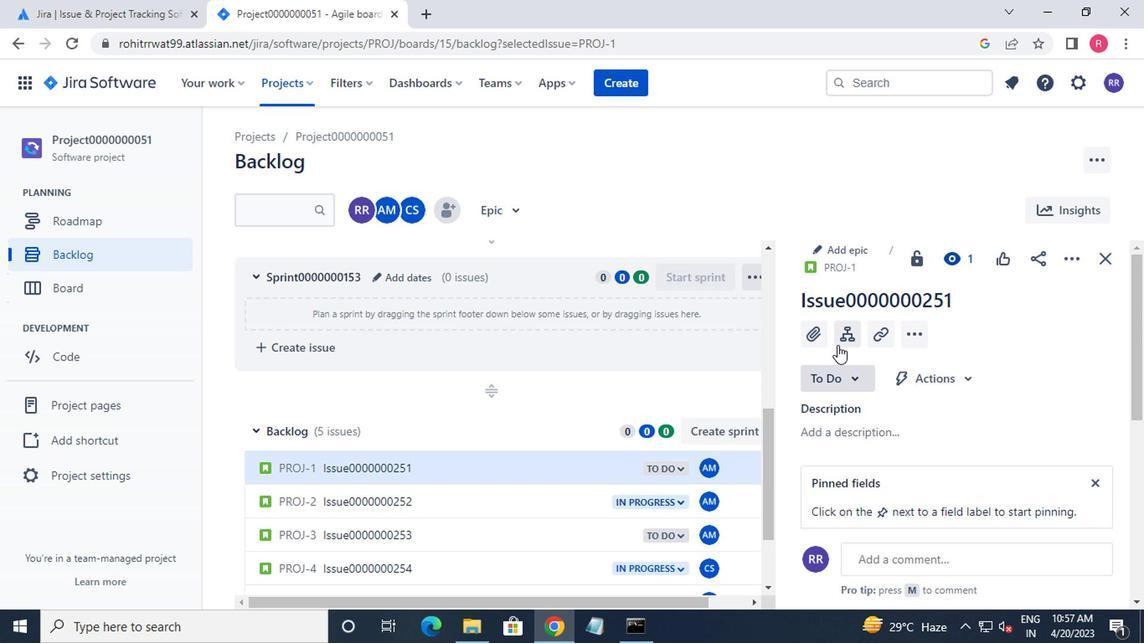
Action: Mouse pressed left at (835, 343)
Screenshot: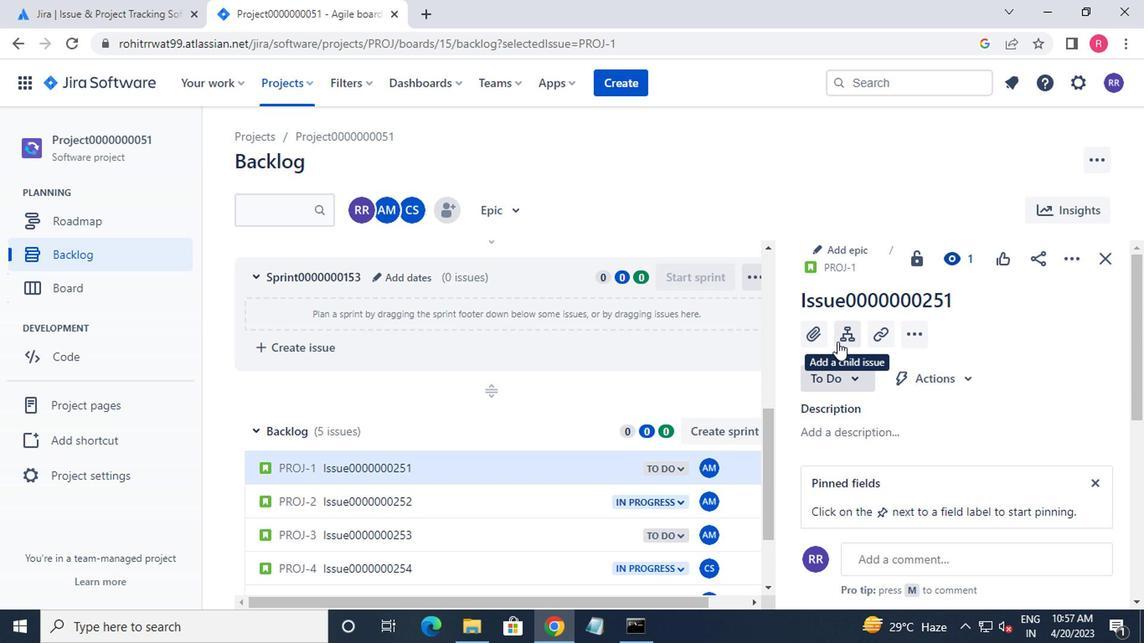 
Action: Mouse moved to (824, 355)
Screenshot: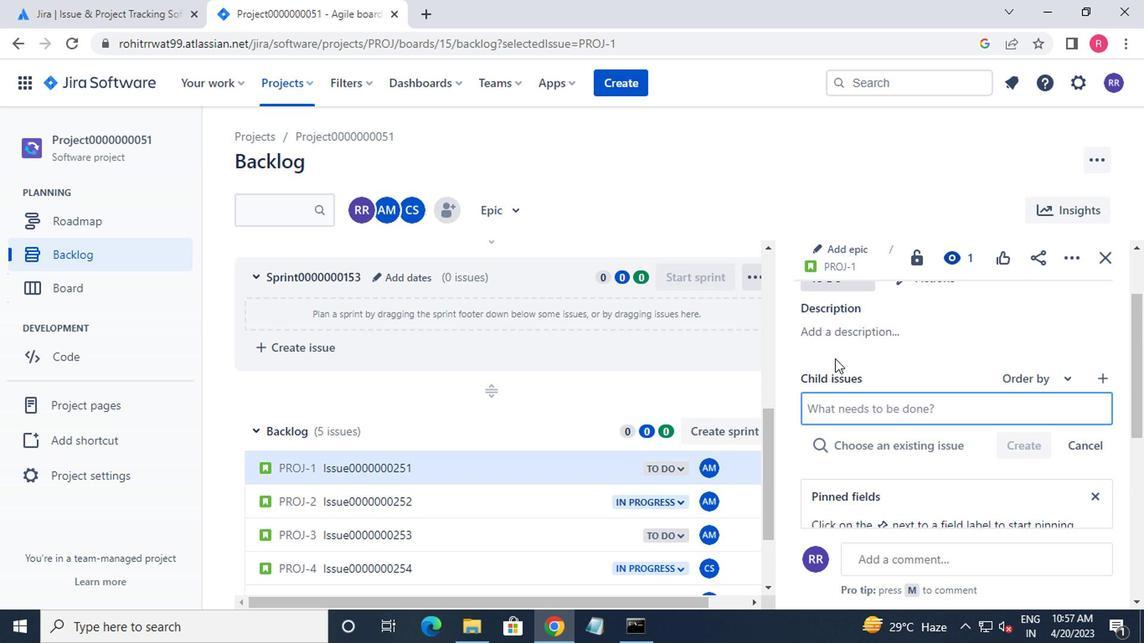 
Action: Key pressed <Key.shift>CHILD<Key.shift>ISSUE0000000501
Screenshot: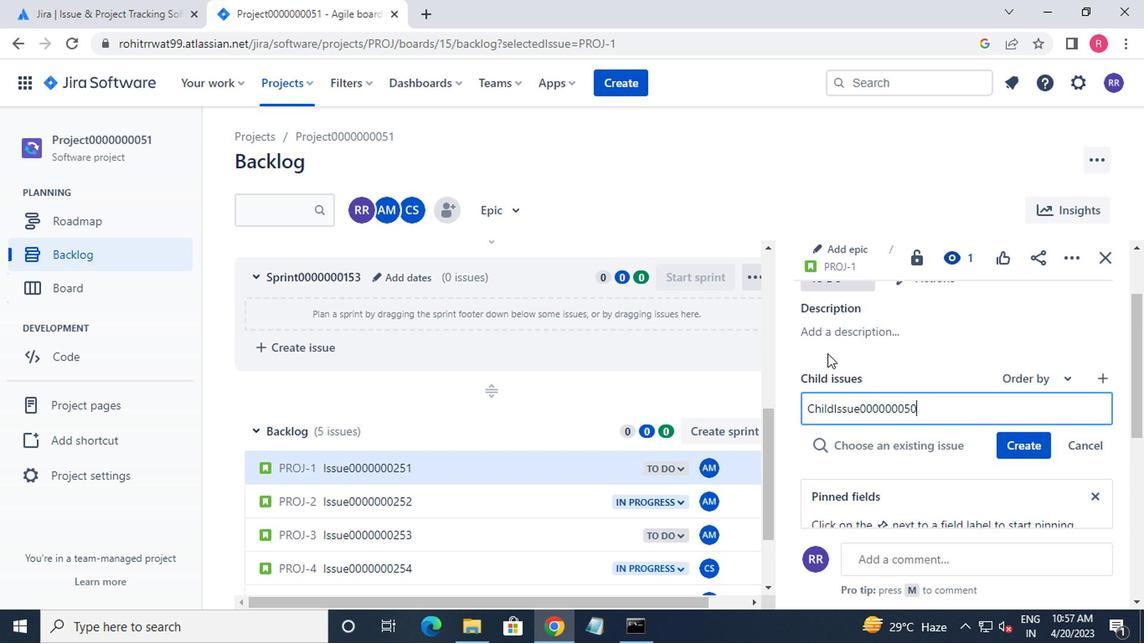 
Action: Mouse moved to (1018, 453)
Screenshot: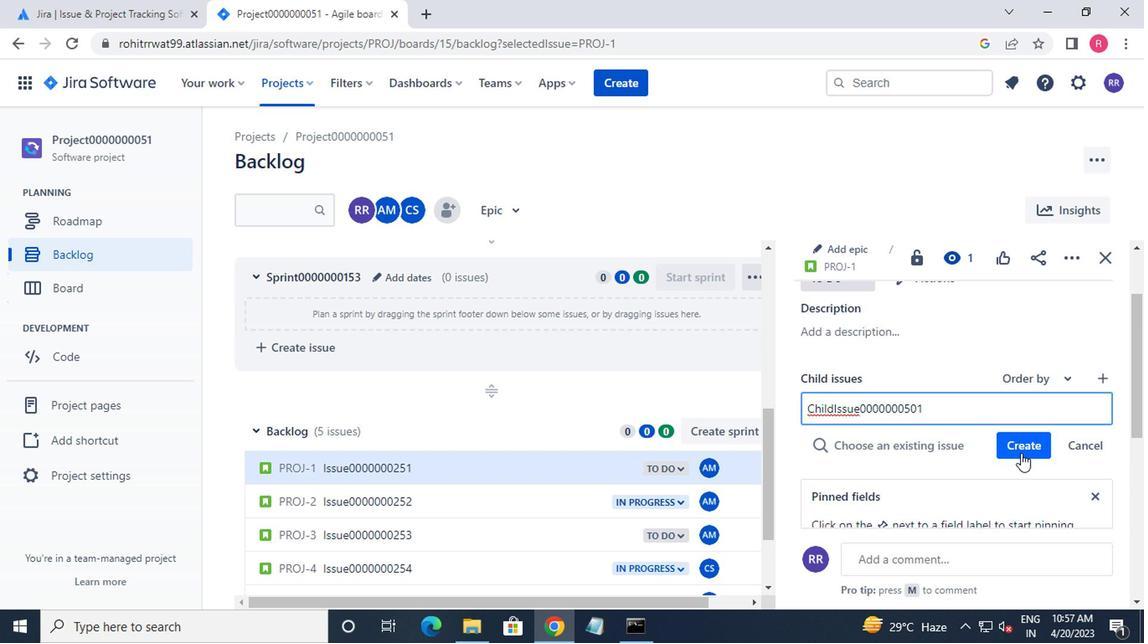 
Action: Mouse pressed left at (1018, 453)
Screenshot: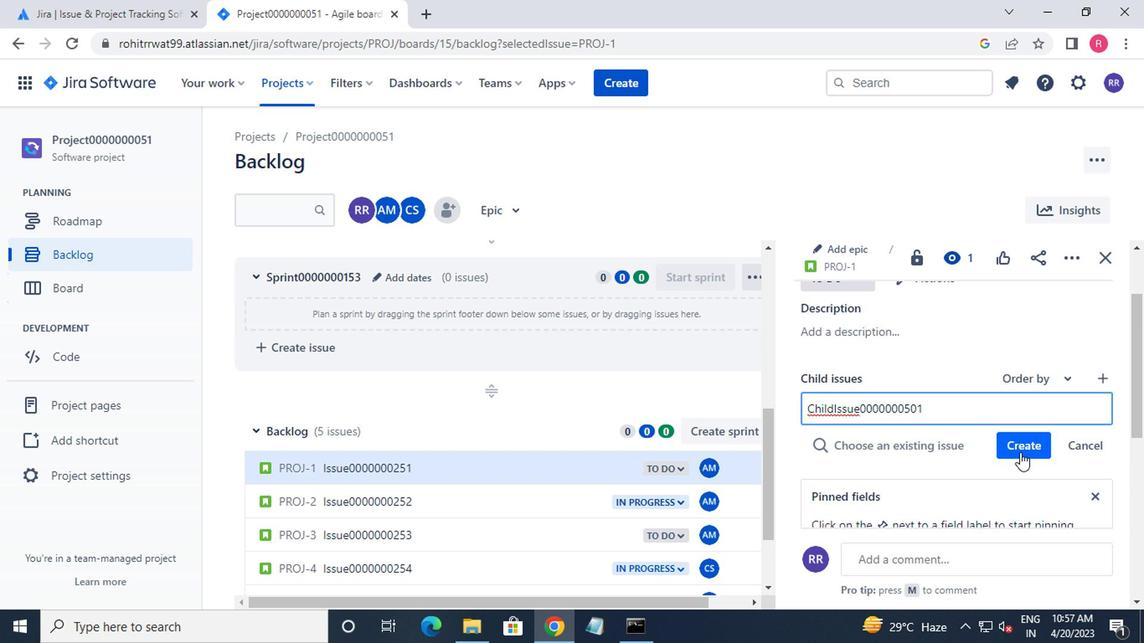 
Action: Mouse moved to (571, 500)
Screenshot: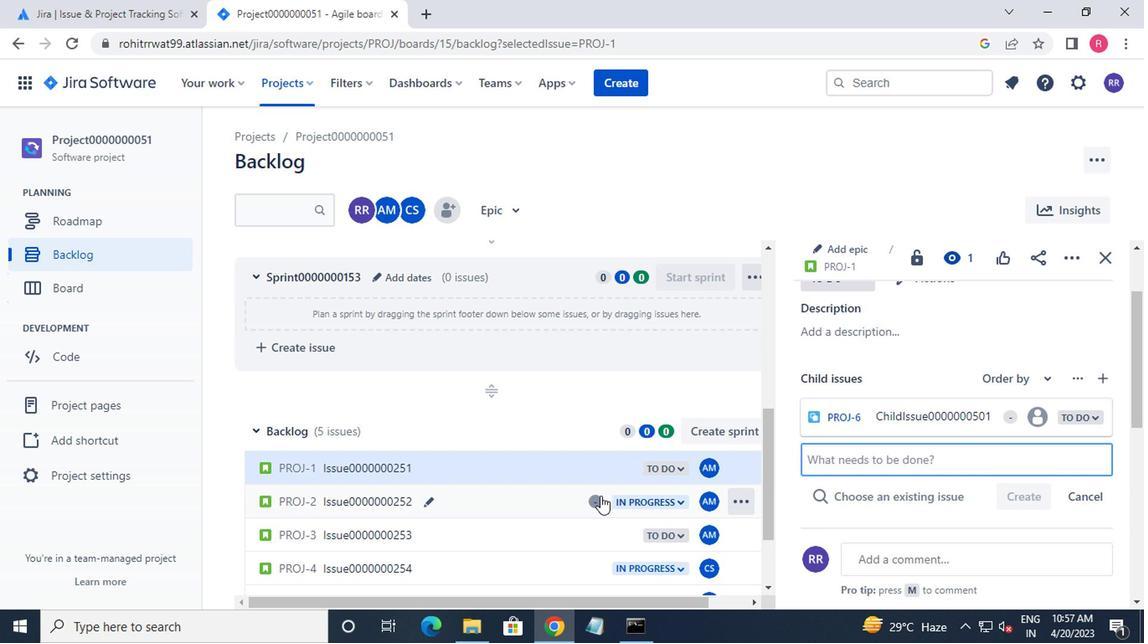 
Action: Mouse pressed left at (571, 500)
Screenshot: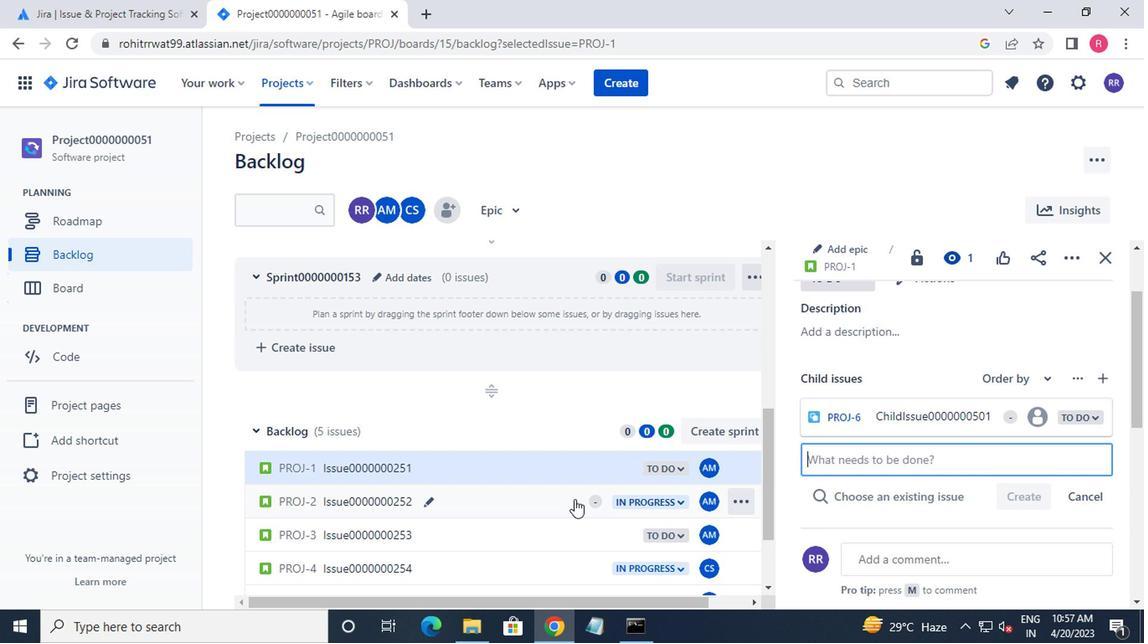
Action: Mouse moved to (527, 472)
Screenshot: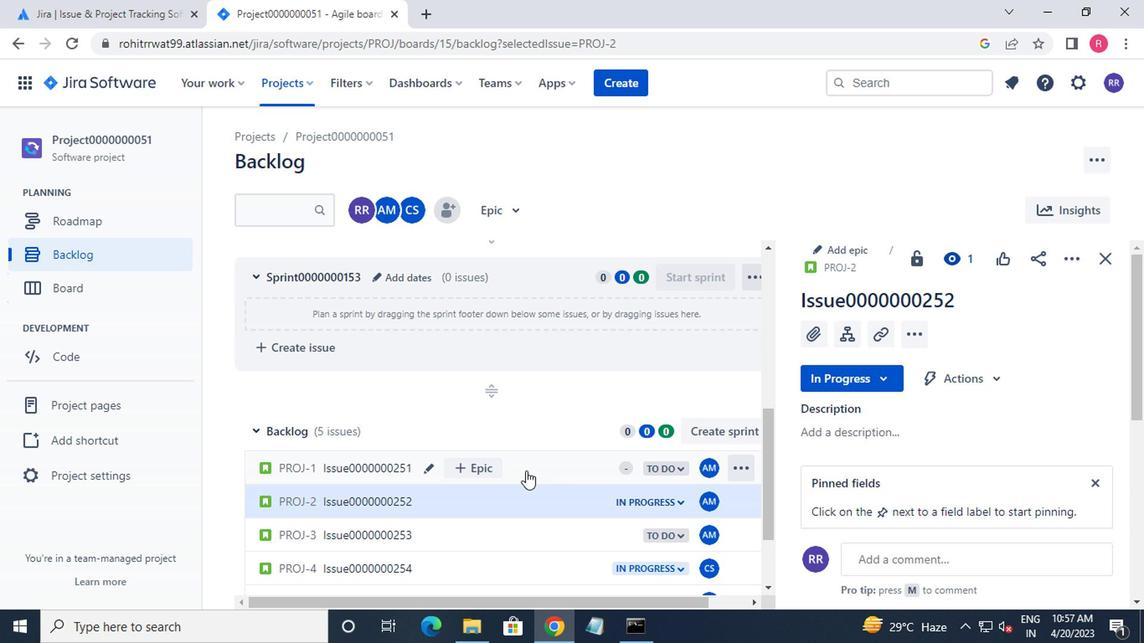 
Action: Mouse pressed left at (527, 472)
Screenshot: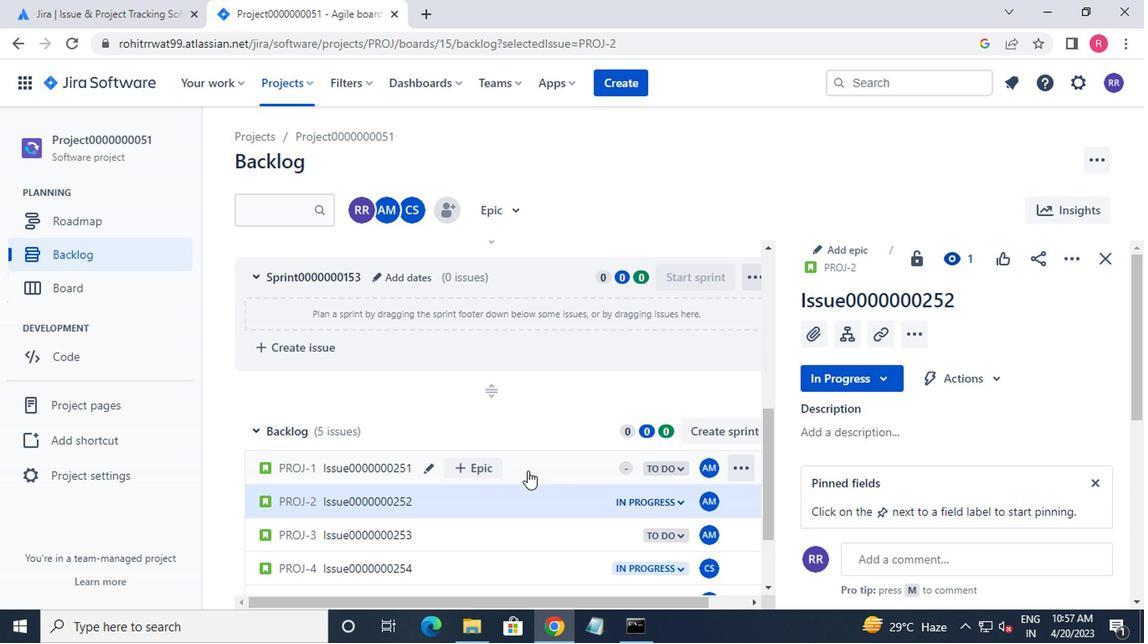 
Action: Mouse moved to (850, 339)
Screenshot: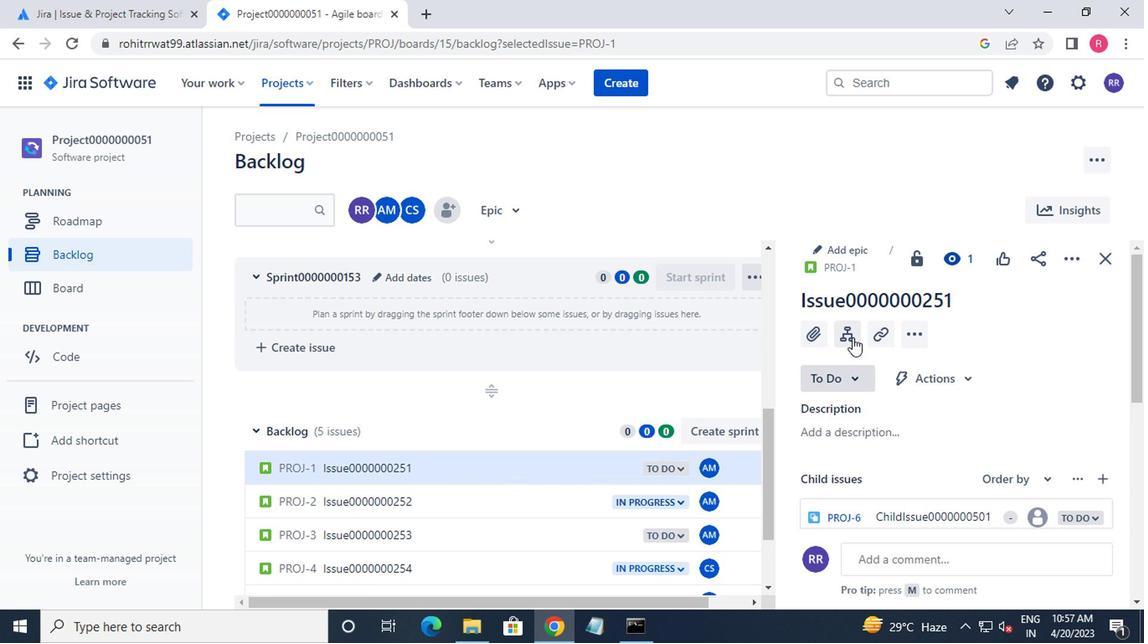 
Action: Mouse pressed left at (850, 339)
Screenshot: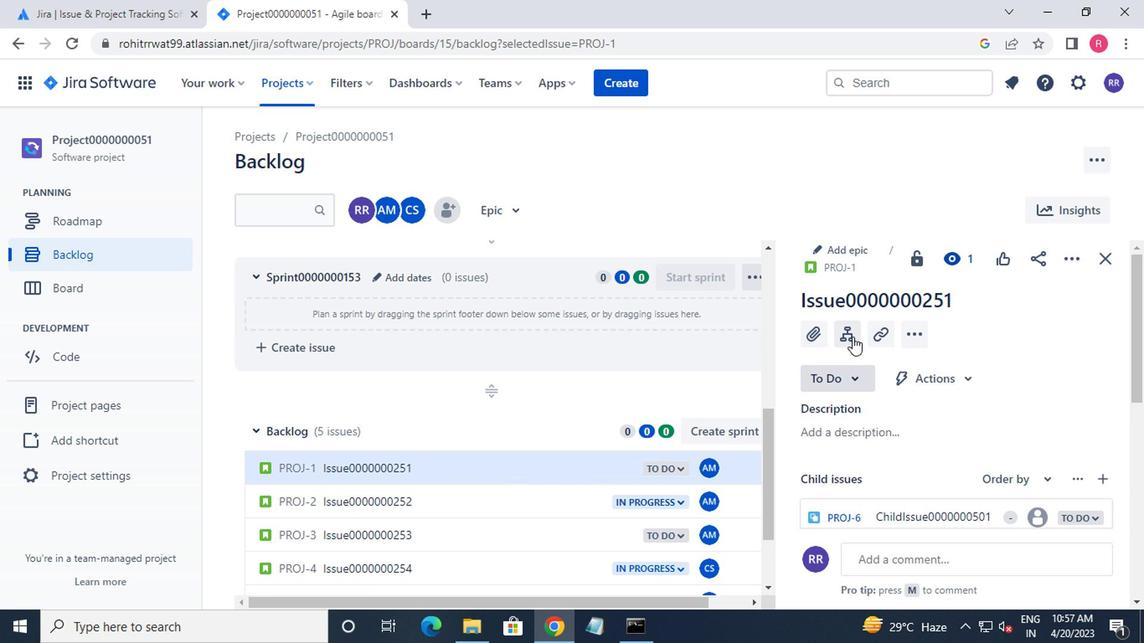 
Action: Mouse moved to (851, 415)
Screenshot: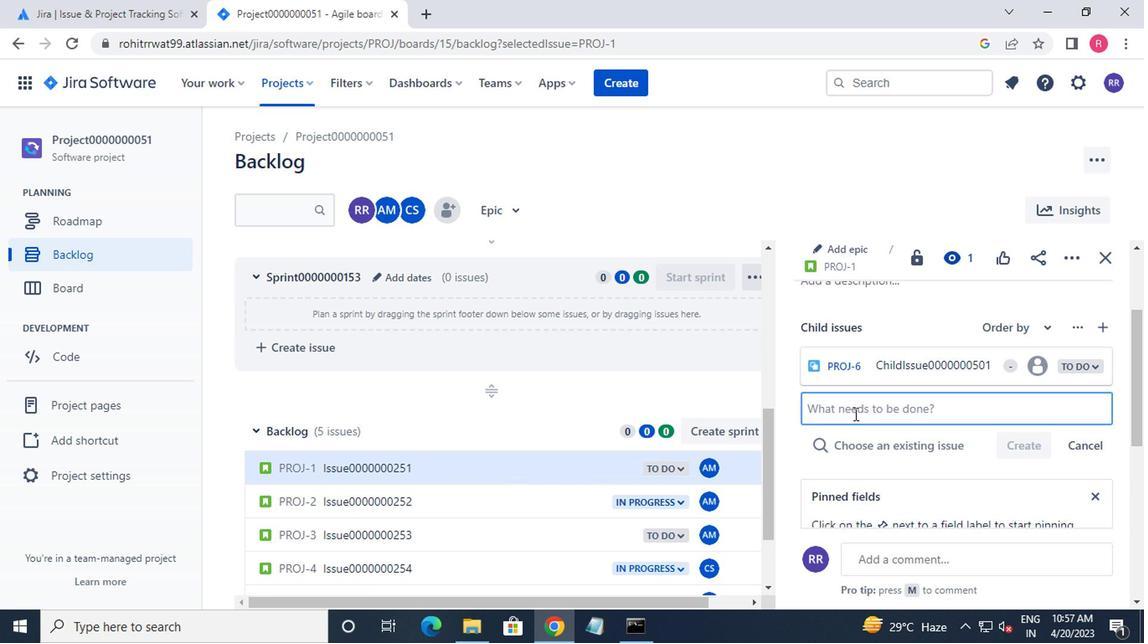 
Action: Key pressed <Key.shift>CHILDF<Key.shift>I<Key.backspace><Key.backspace><Key.shift><Key.shift><Key.shift><Key.shift><Key.shift>ISSUE0000000502
Screenshot: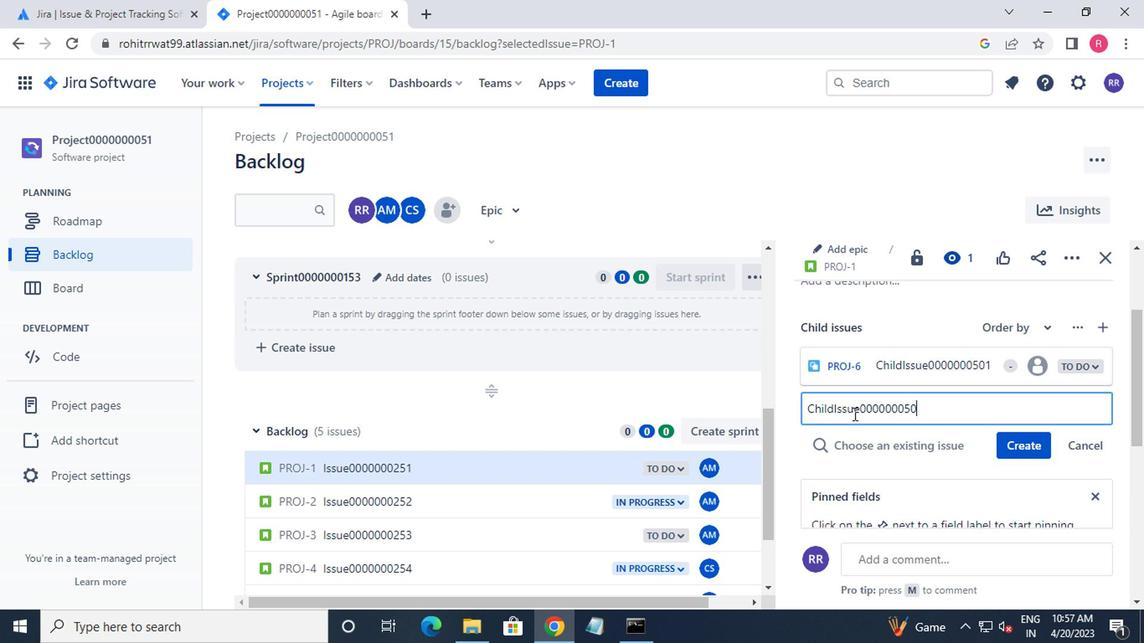 
Action: Mouse moved to (1024, 448)
Screenshot: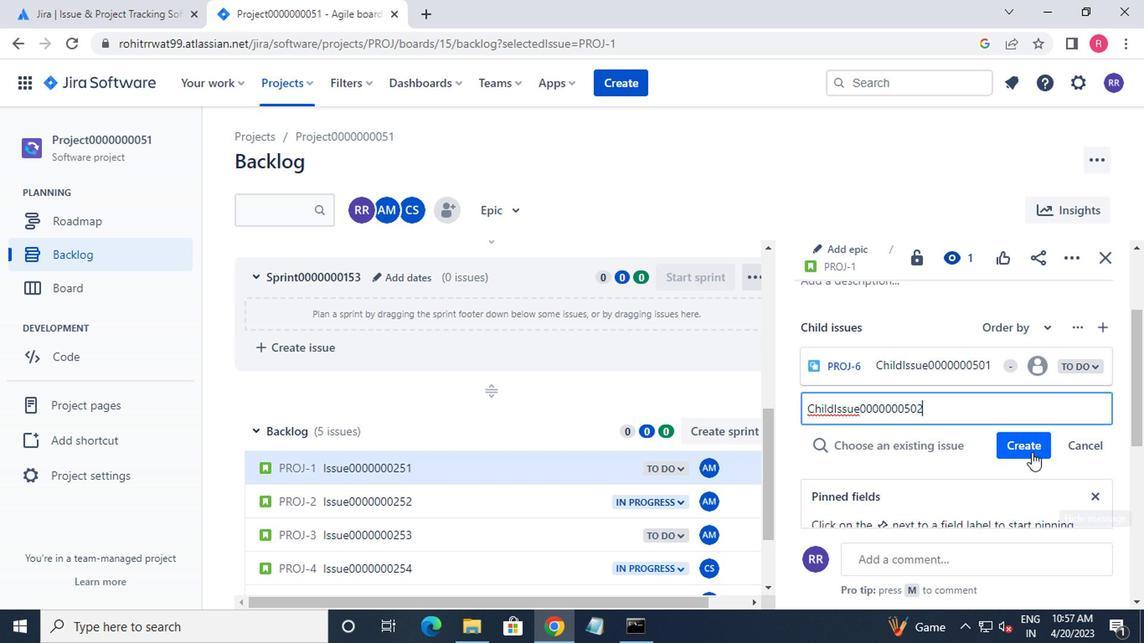 
Action: Mouse pressed left at (1024, 448)
Screenshot: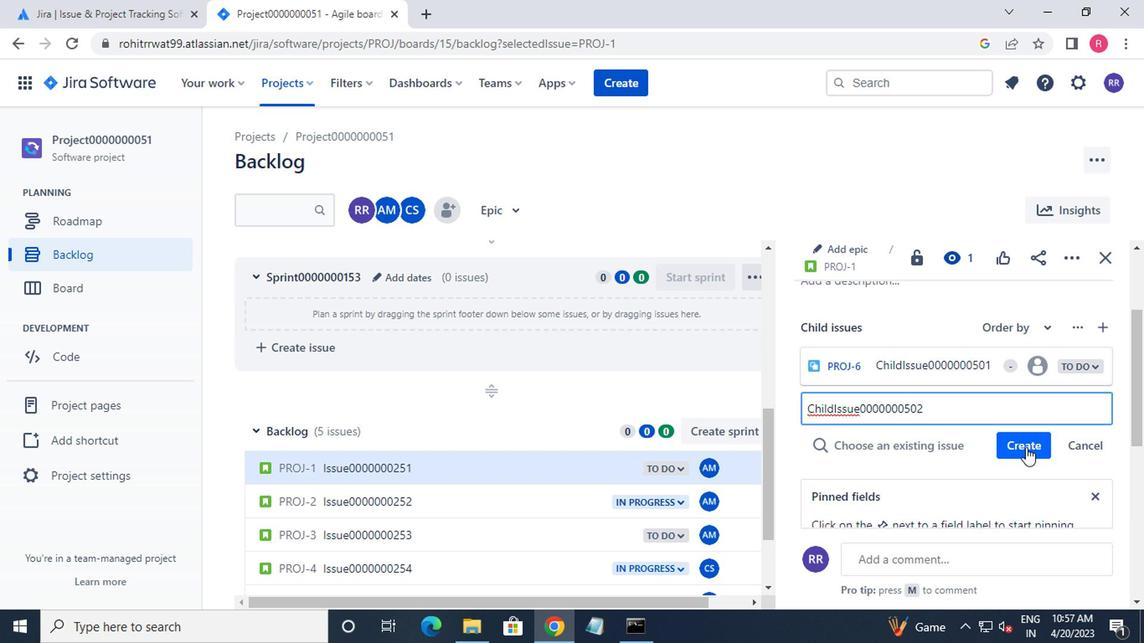 
Action: Mouse moved to (560, 497)
Screenshot: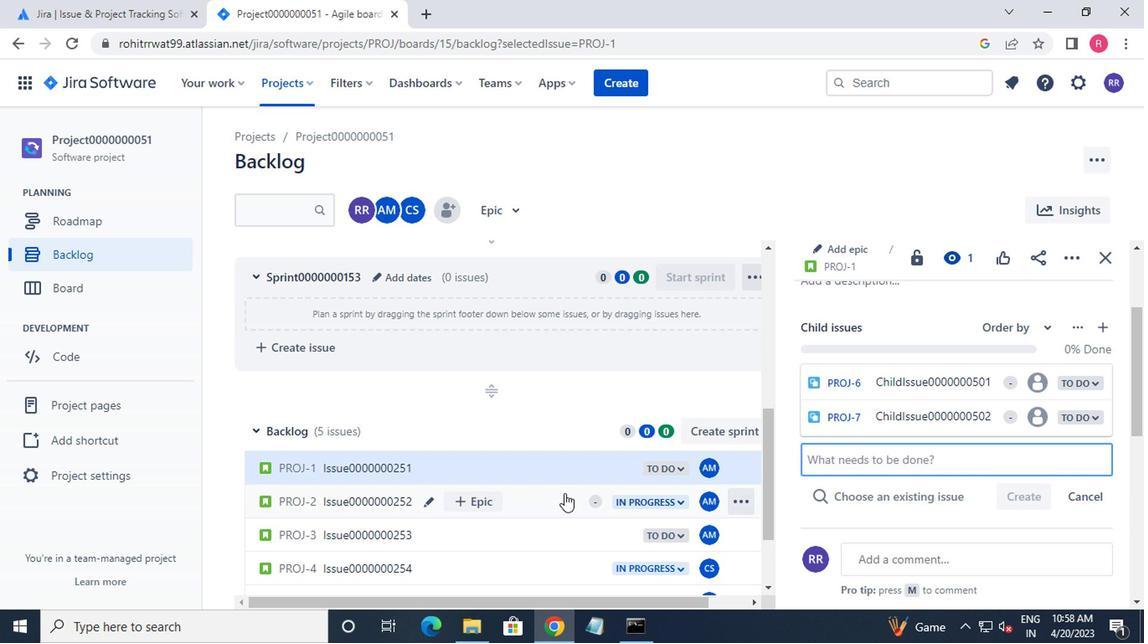 
Action: Mouse pressed left at (560, 497)
Screenshot: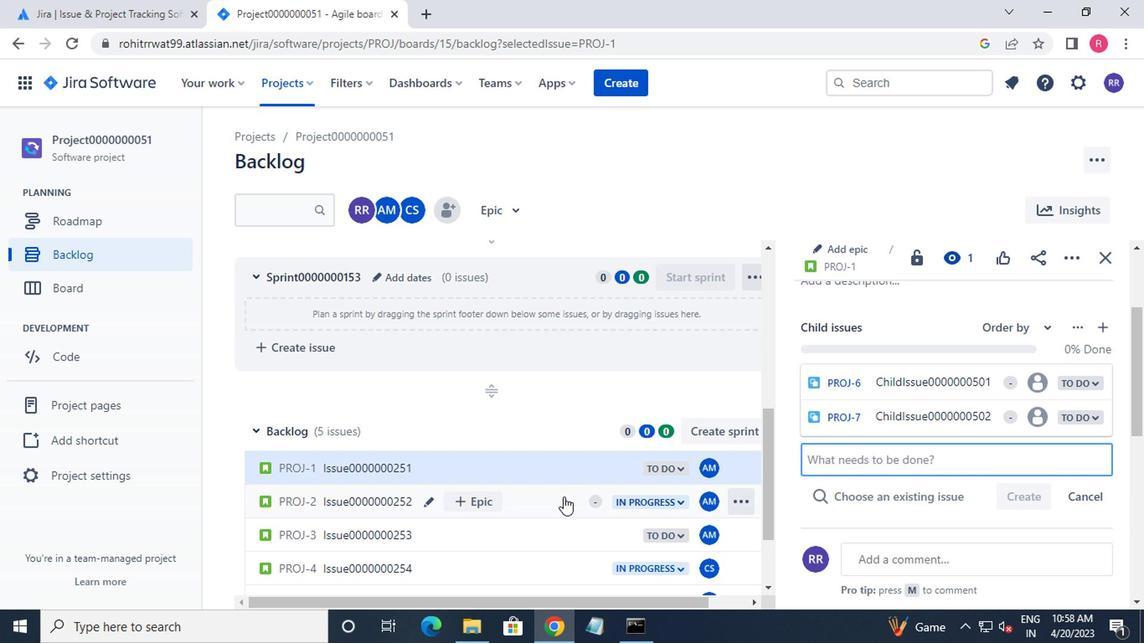 
Action: Mouse moved to (854, 339)
Screenshot: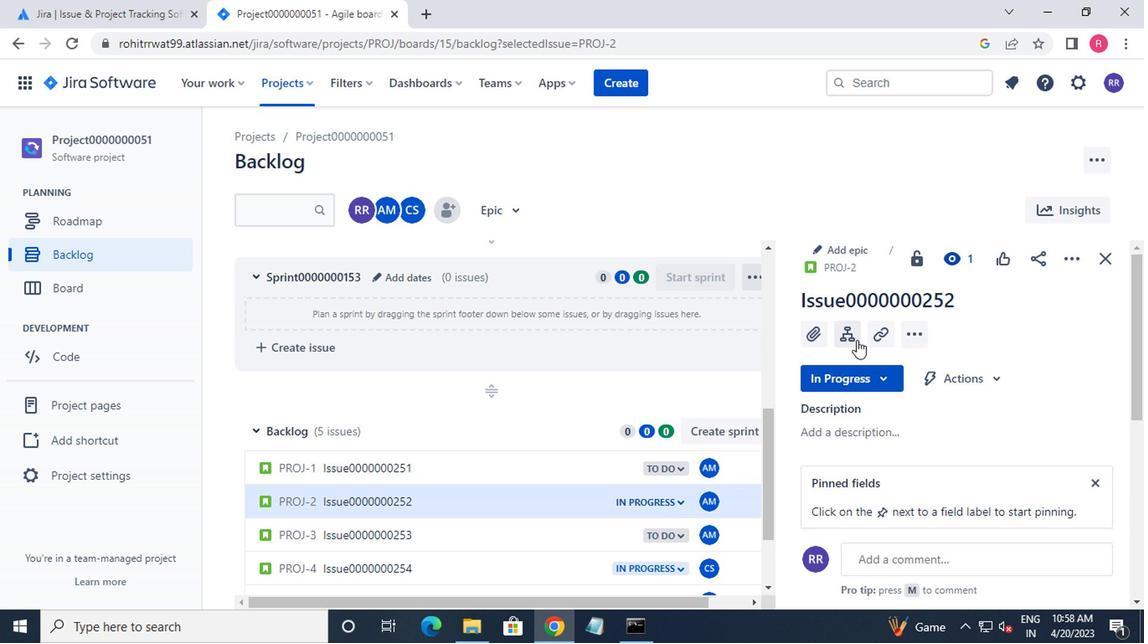 
Action: Mouse pressed left at (854, 339)
Screenshot: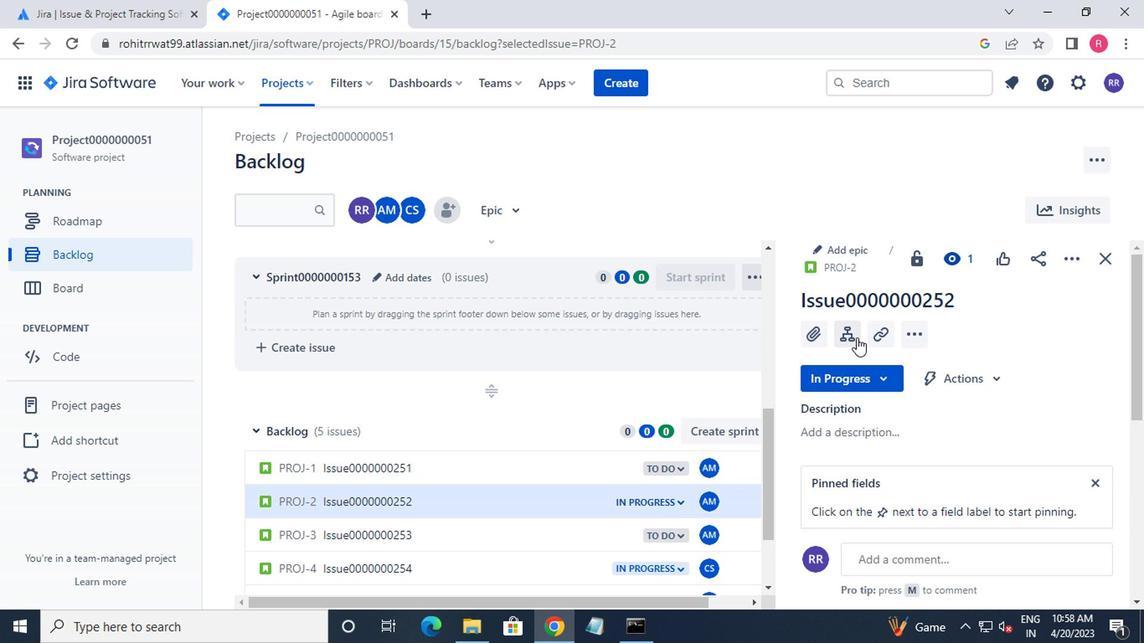 
Action: Mouse moved to (853, 420)
Screenshot: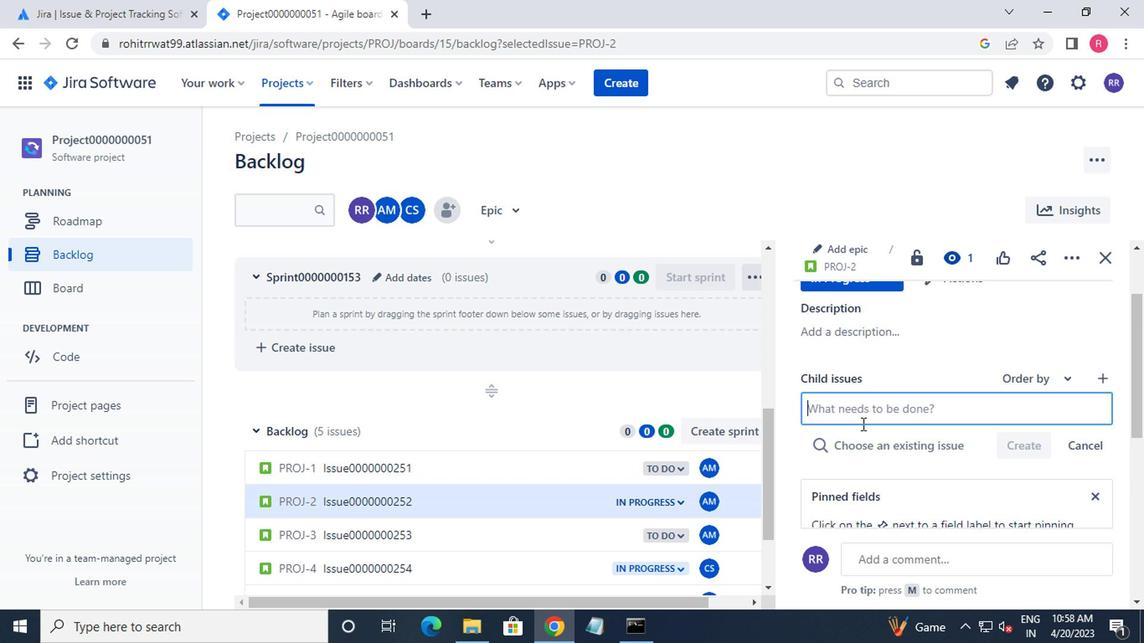 
Action: Key pressed <Key.shift>CHILD<Key.shift>ISSUE0000000
Screenshot: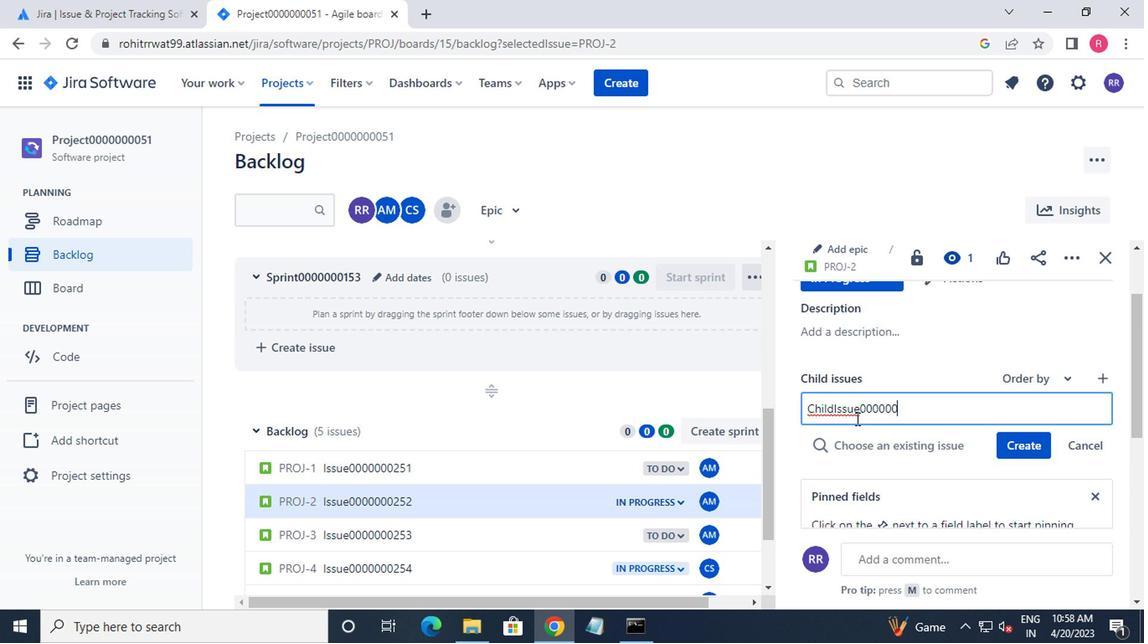 
Action: Mouse moved to (888, 419)
Screenshot: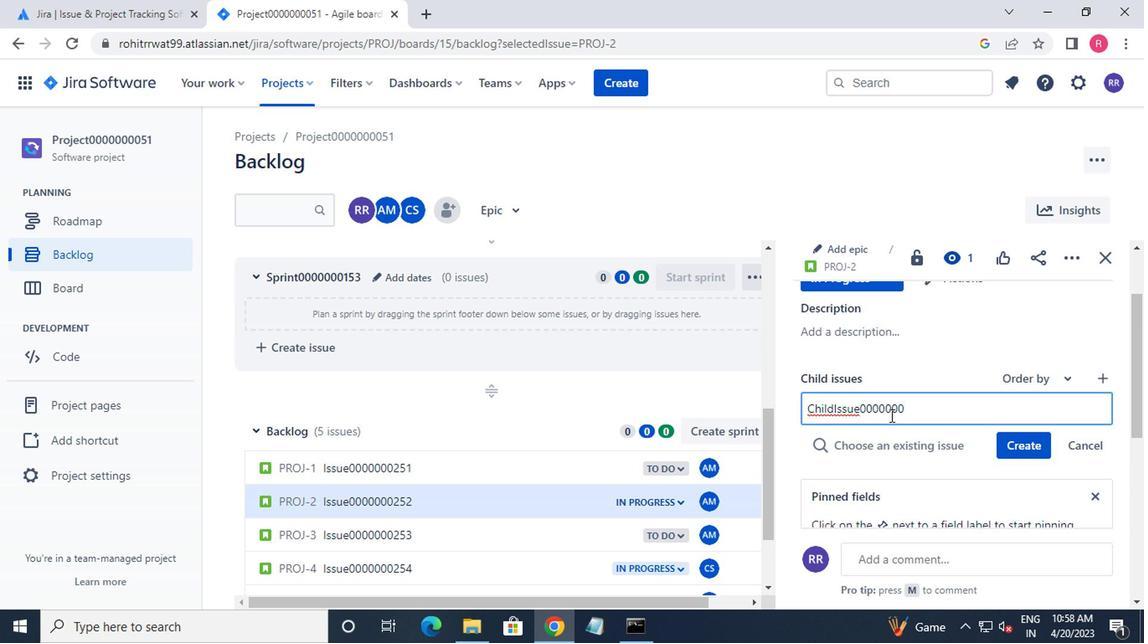 
Action: Key pressed 503
Screenshot: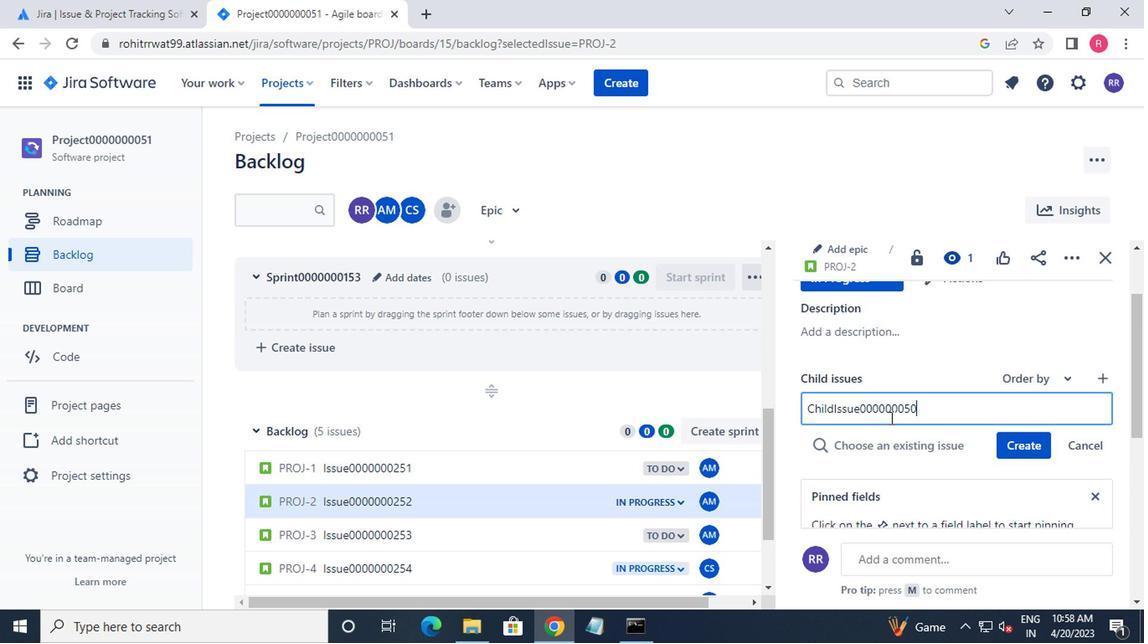 
Action: Mouse moved to (1006, 443)
Screenshot: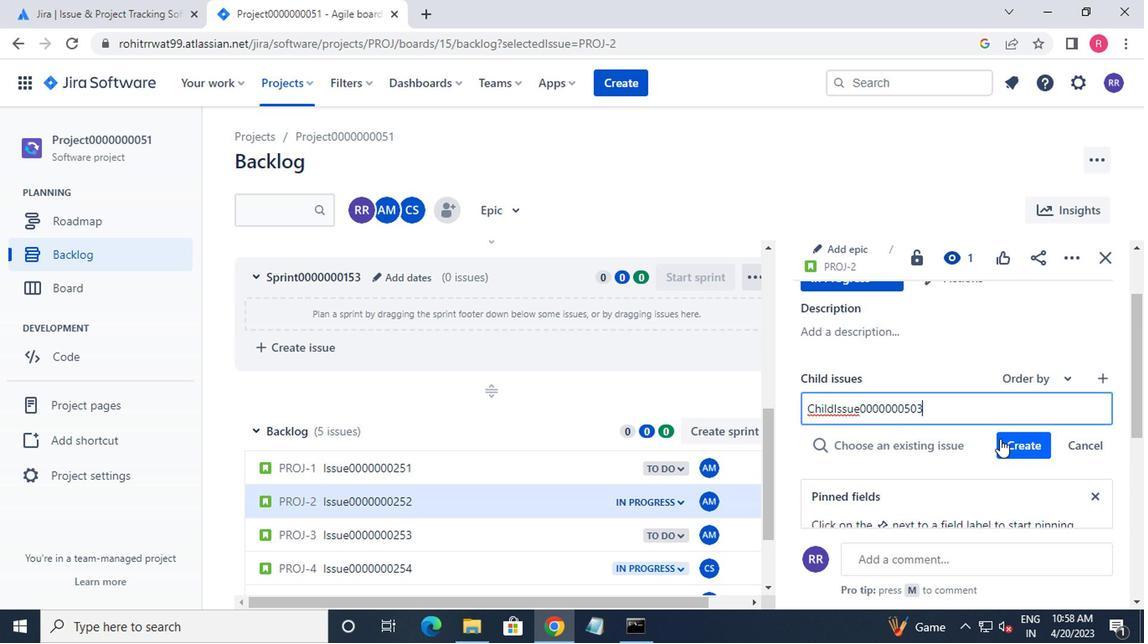 
Action: Mouse pressed left at (1006, 443)
Screenshot: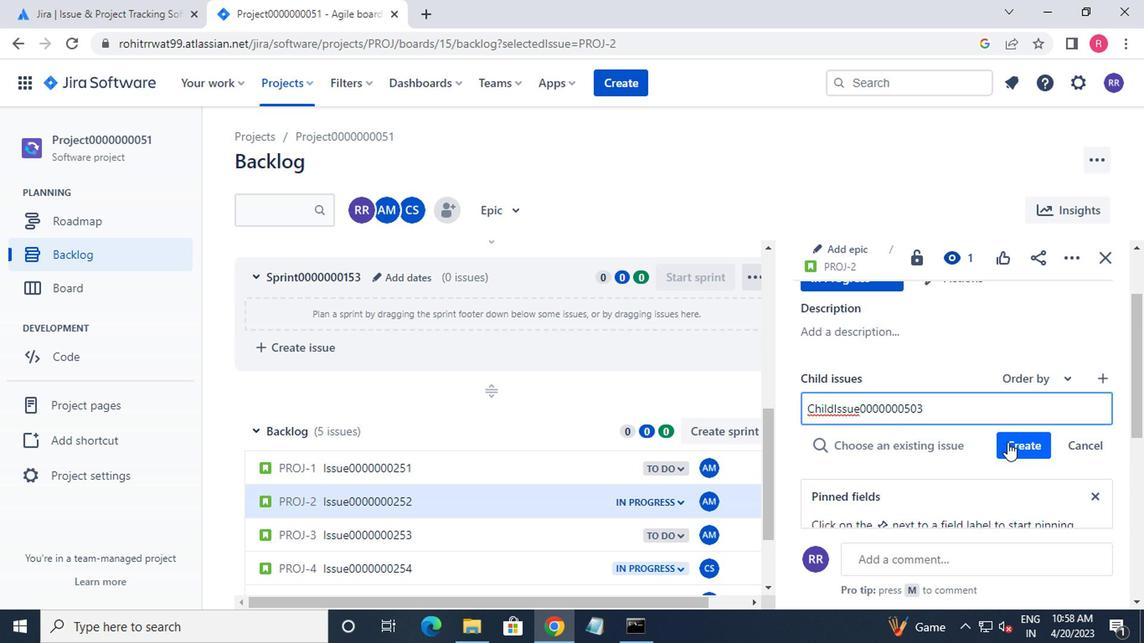 
Action: Mouse moved to (937, 476)
Screenshot: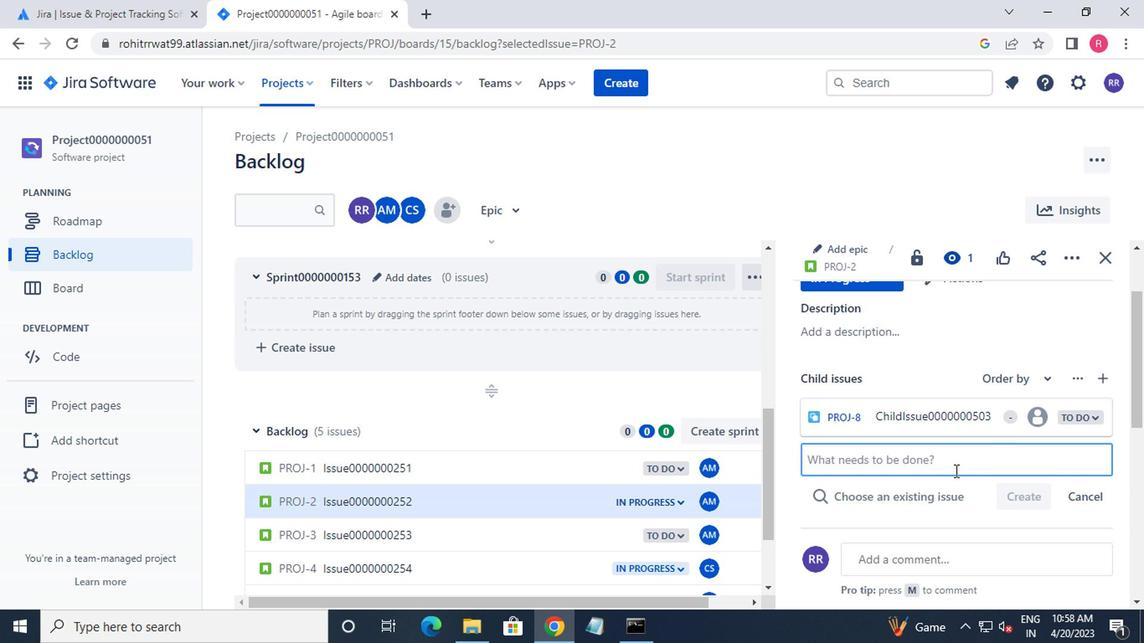 
Action: Key pressed <Key.shift>CHILD<Key.shift>ISSUE0000000504
Screenshot: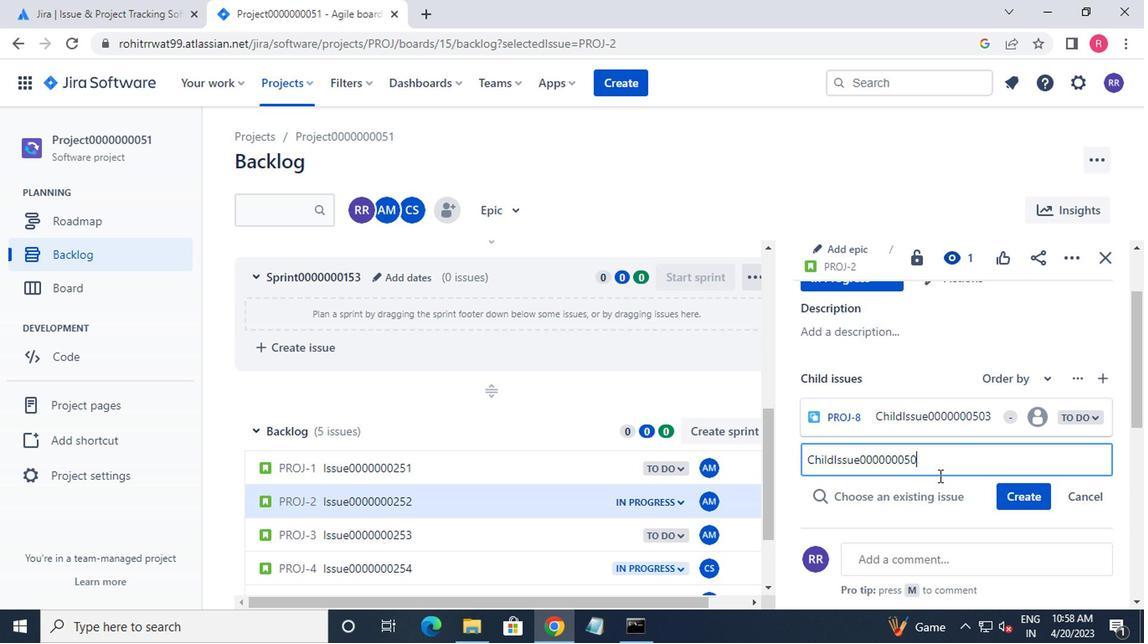 
Action: Mouse moved to (1012, 497)
Screenshot: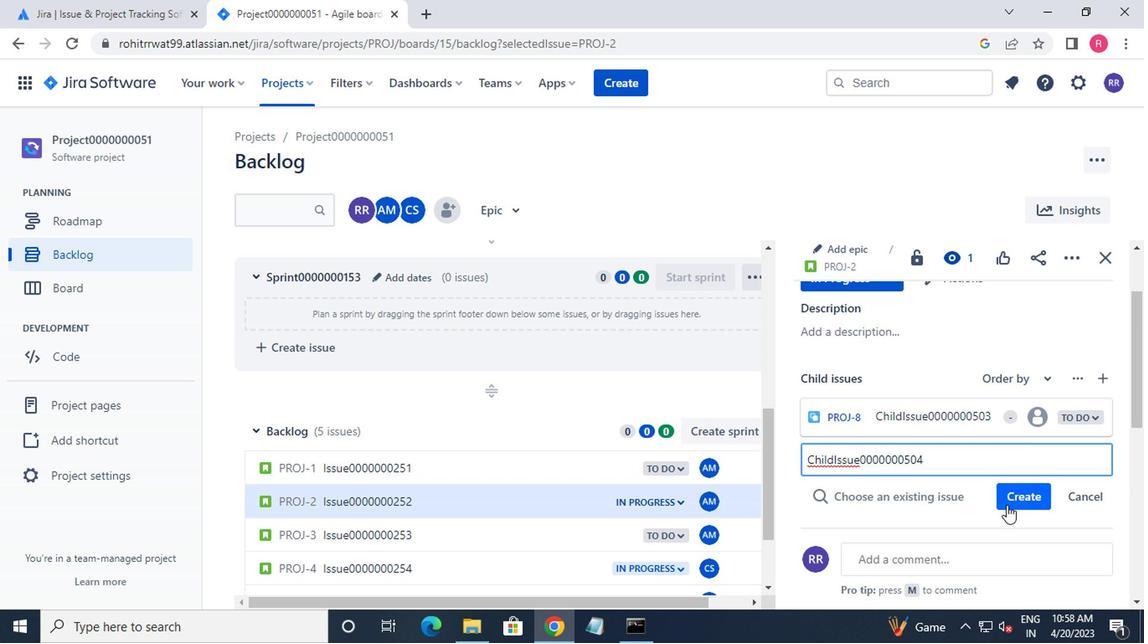 
Action: Mouse pressed left at (1012, 497)
Screenshot: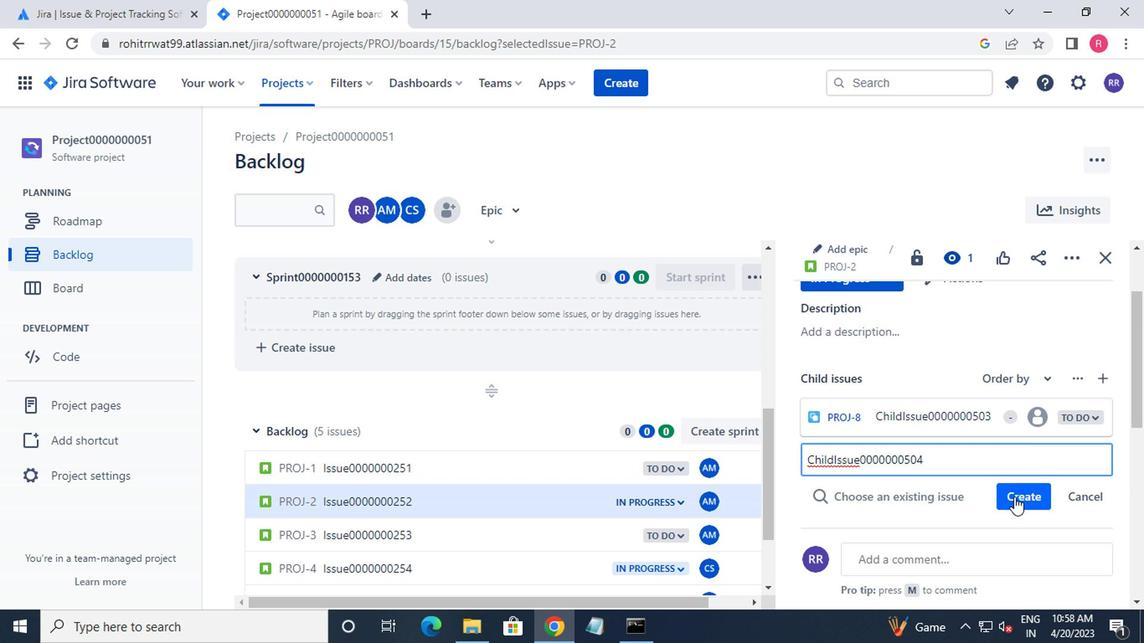 
Action: Mouse moved to (560, 540)
Screenshot: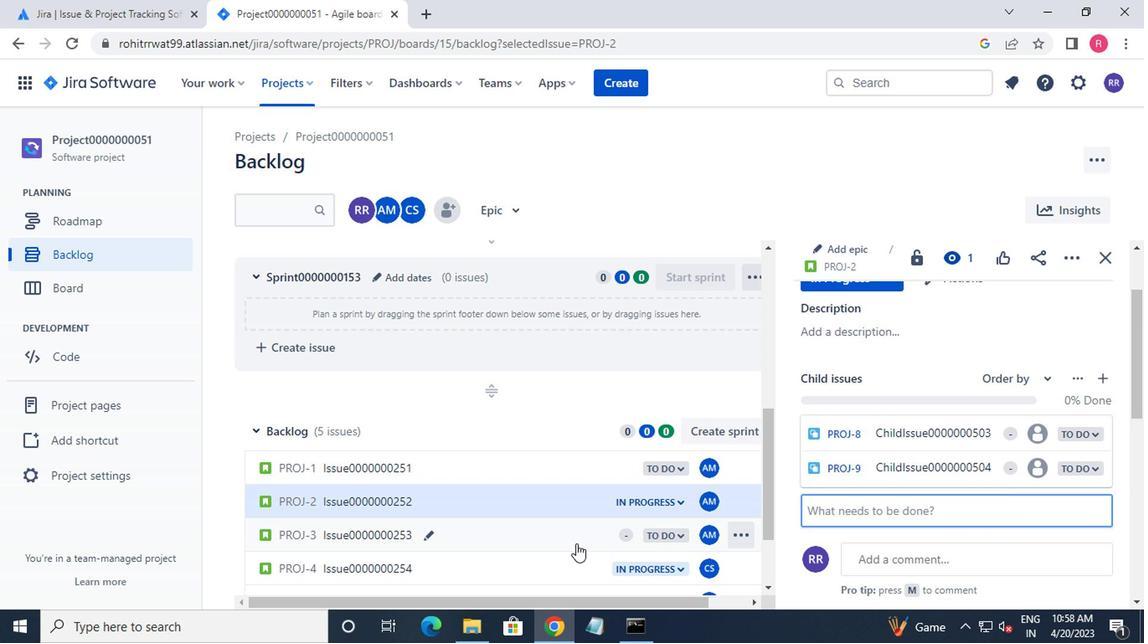 
Action: Mouse pressed left at (560, 540)
Screenshot: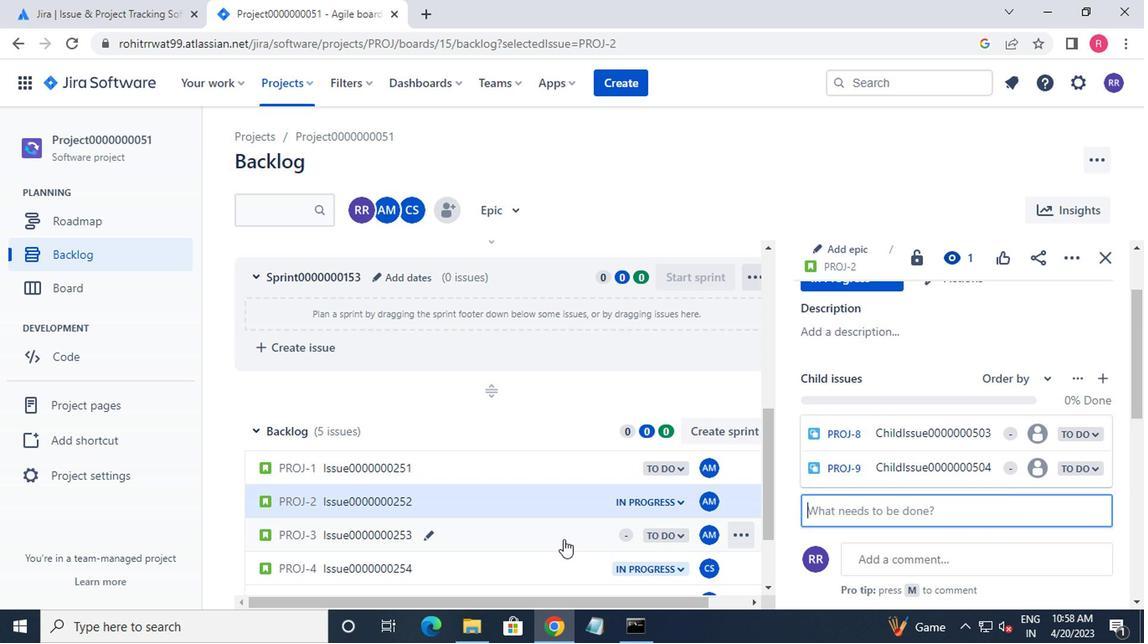 
Action: Mouse moved to (847, 342)
Screenshot: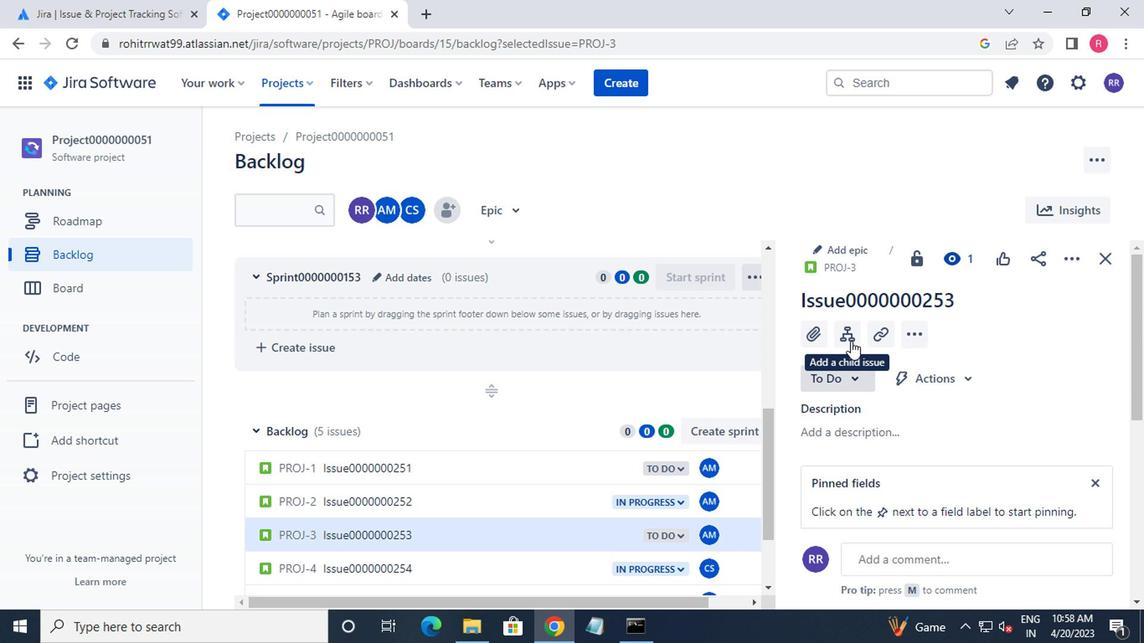 
Action: Mouse pressed left at (847, 342)
Screenshot: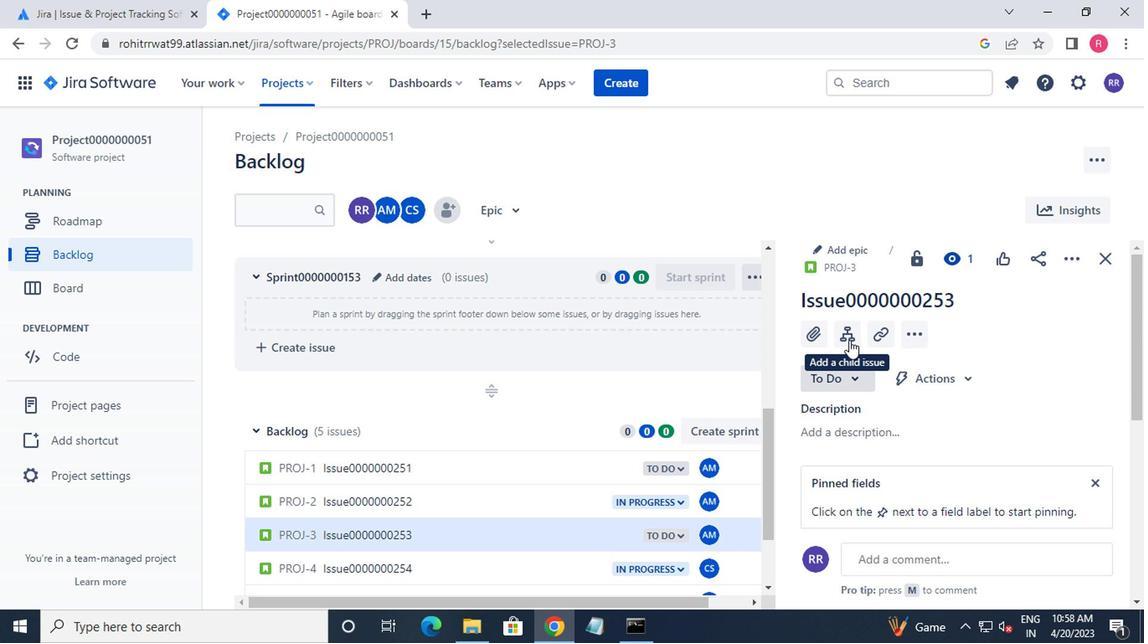 
Action: Mouse moved to (861, 435)
Screenshot: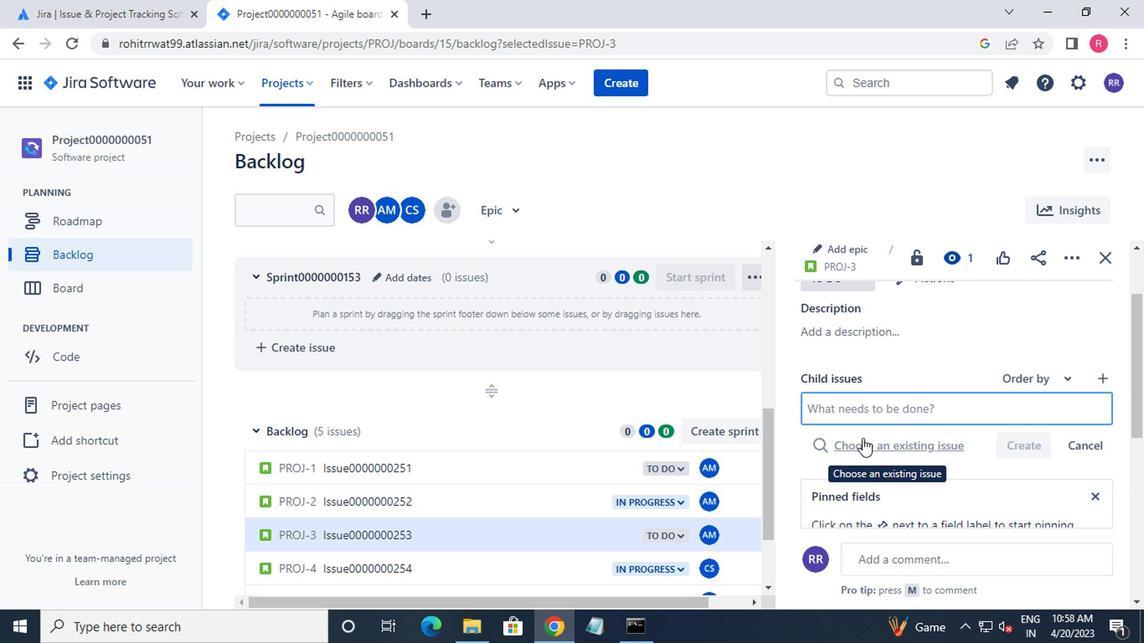 
Action: Key pressed <Key.shift>CHILD<Key.shift>ISSUE0000000505
Screenshot: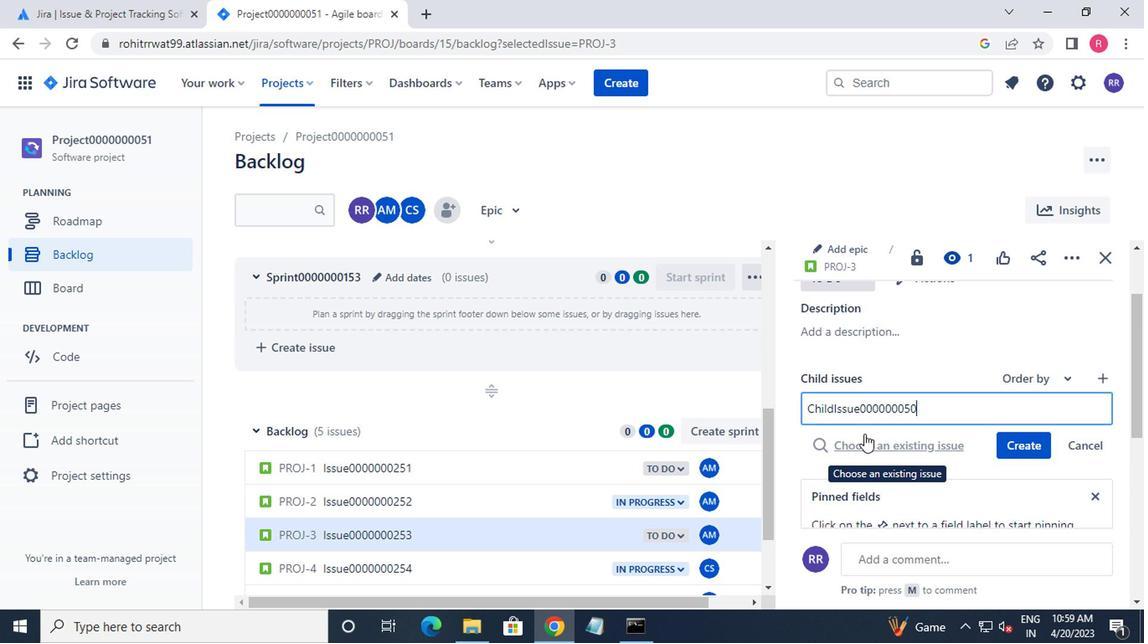 
Action: Mouse moved to (1004, 440)
Screenshot: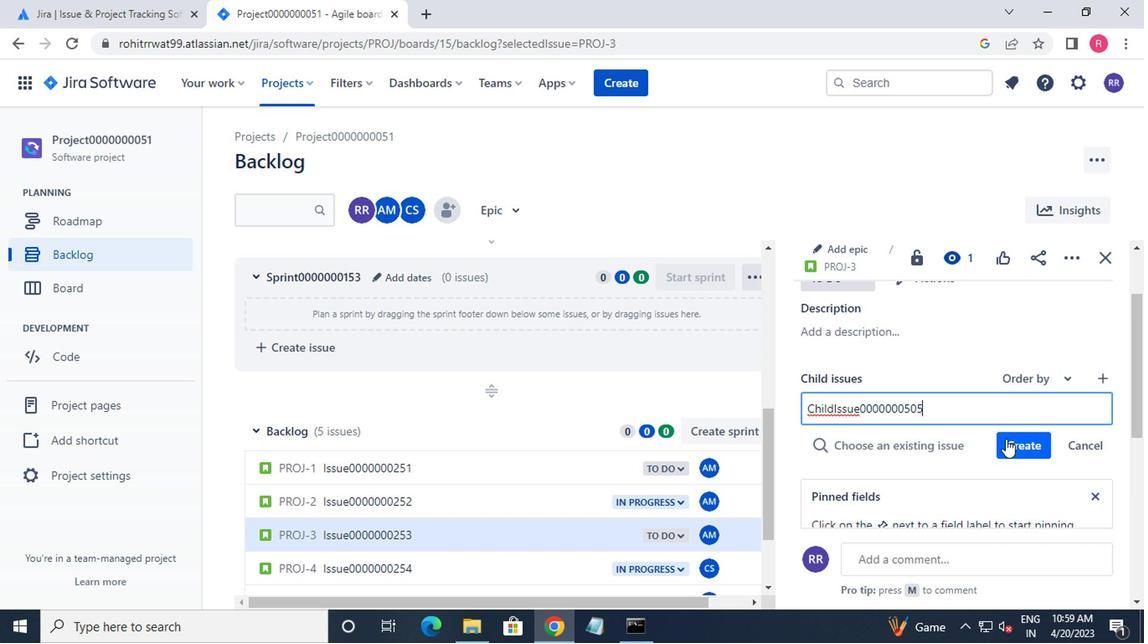 
Action: Mouse pressed left at (1004, 440)
Screenshot: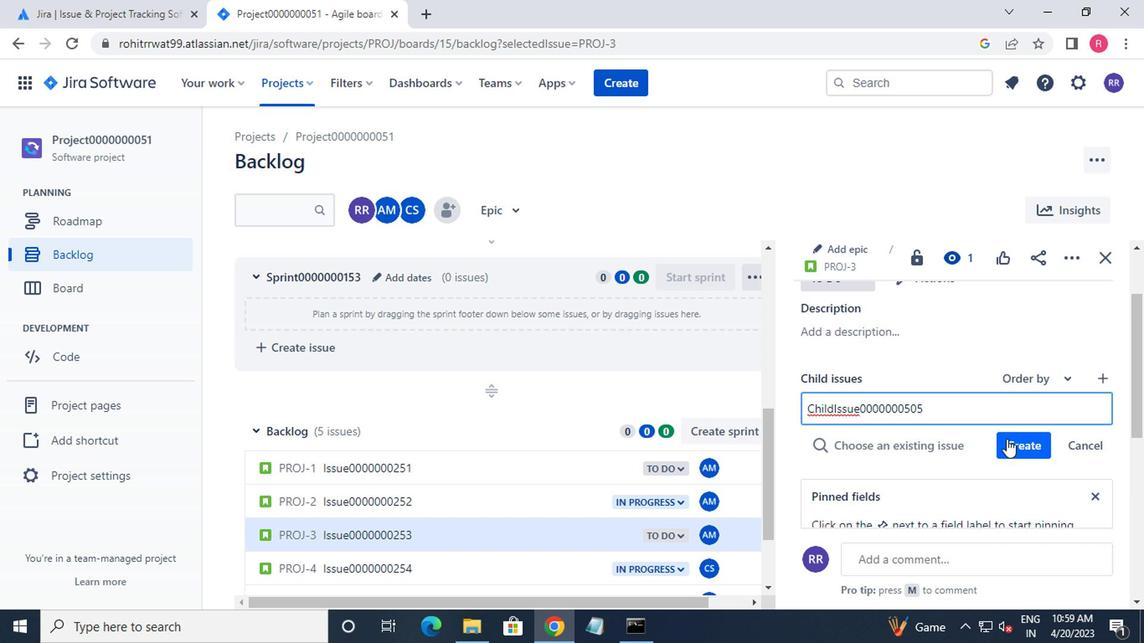 
Action: Mouse moved to (959, 411)
Screenshot: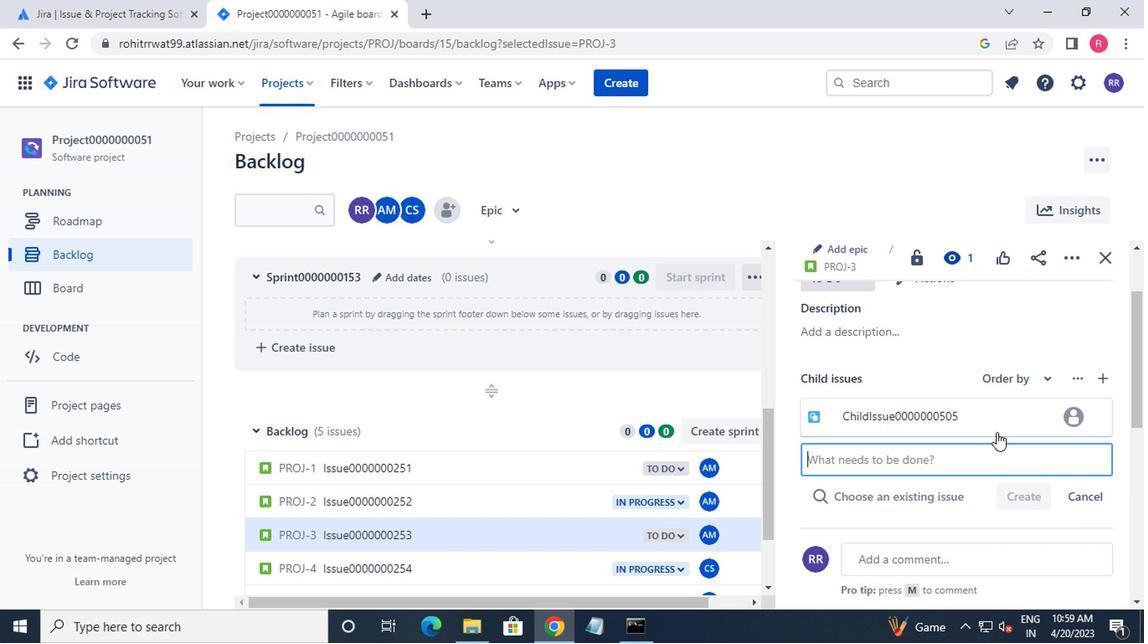 
